 Task: Find connections with filter location Machachi with filter topic #machinelearningwith filter profile language Spanish with filter current company SGX Group with filter school Government Engineering College, Thrissur with filter industry Emergency and Relief Services with filter service category Copywriting with filter keywords title Dispatcher for Trucks or Taxis
Action: Mouse moved to (541, 71)
Screenshot: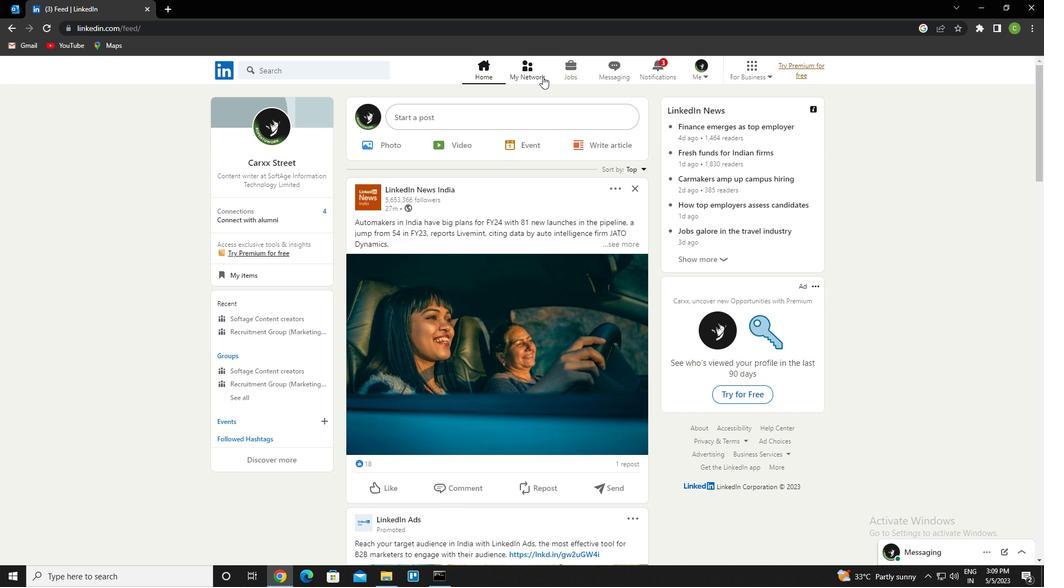 
Action: Mouse pressed left at (541, 71)
Screenshot: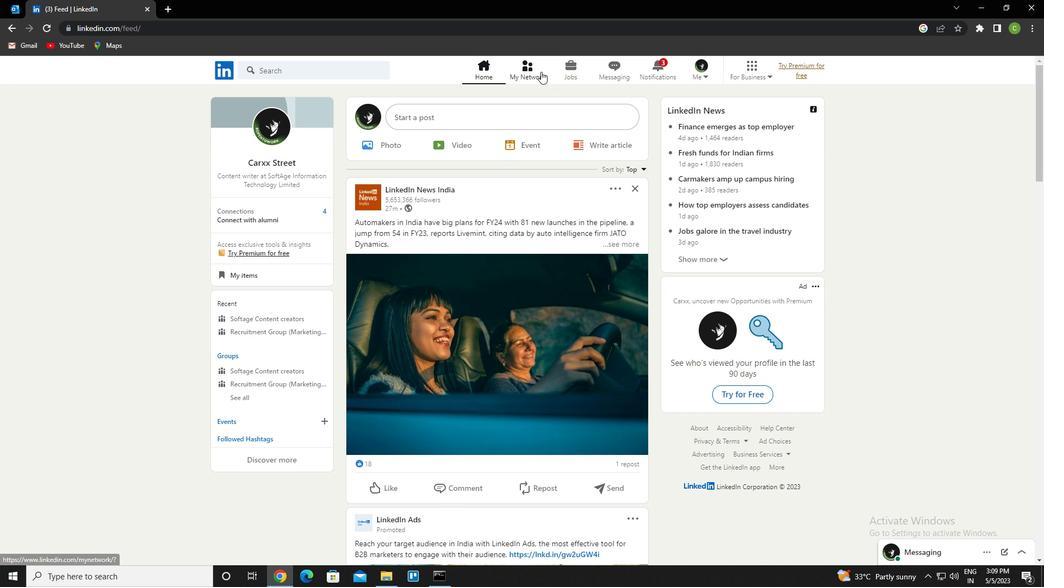 
Action: Mouse moved to (334, 134)
Screenshot: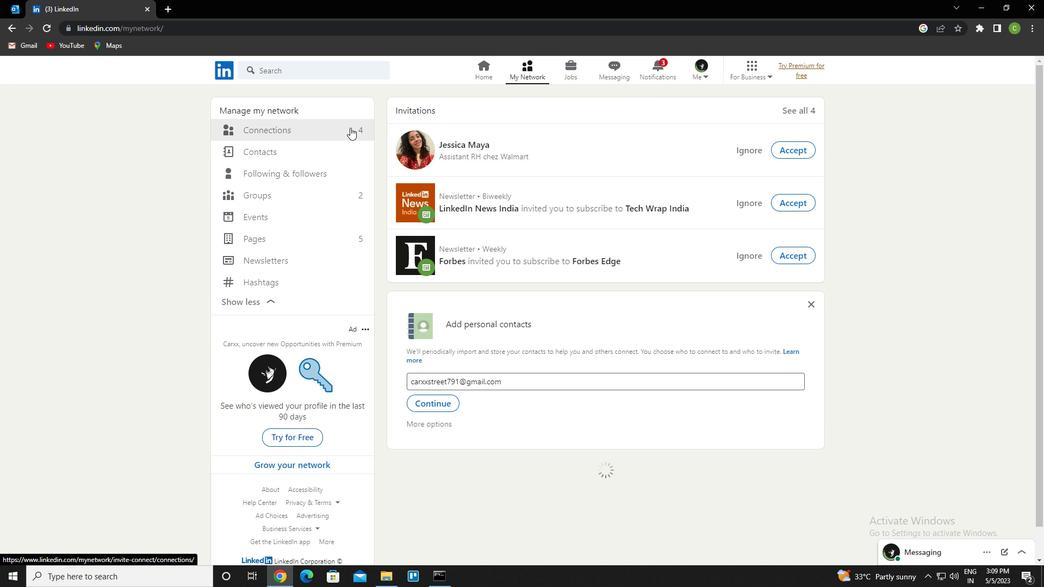 
Action: Mouse pressed left at (334, 134)
Screenshot: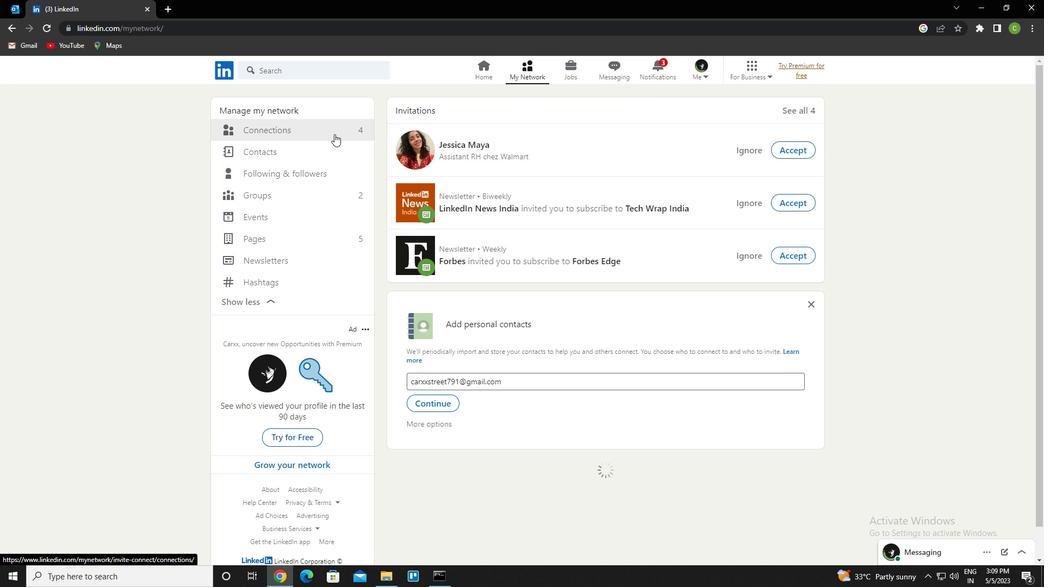 
Action: Mouse moved to (593, 131)
Screenshot: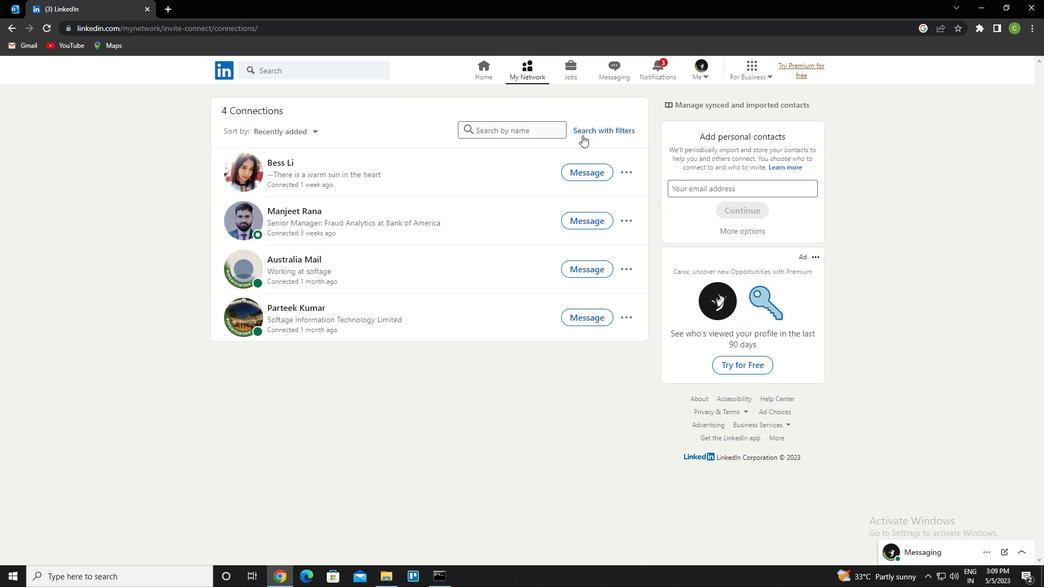 
Action: Mouse pressed left at (593, 131)
Screenshot: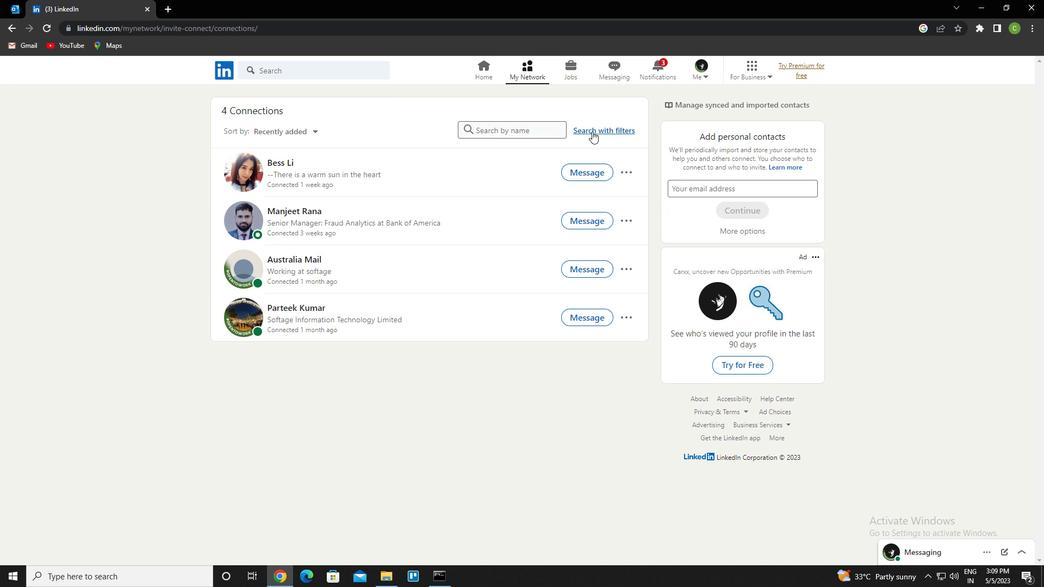
Action: Mouse moved to (563, 101)
Screenshot: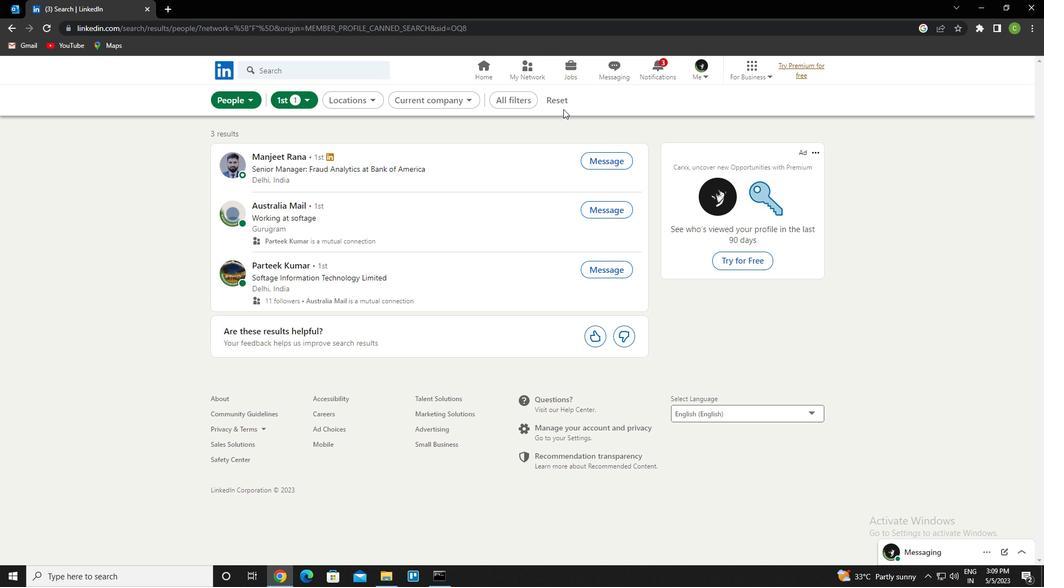 
Action: Mouse pressed left at (563, 101)
Screenshot: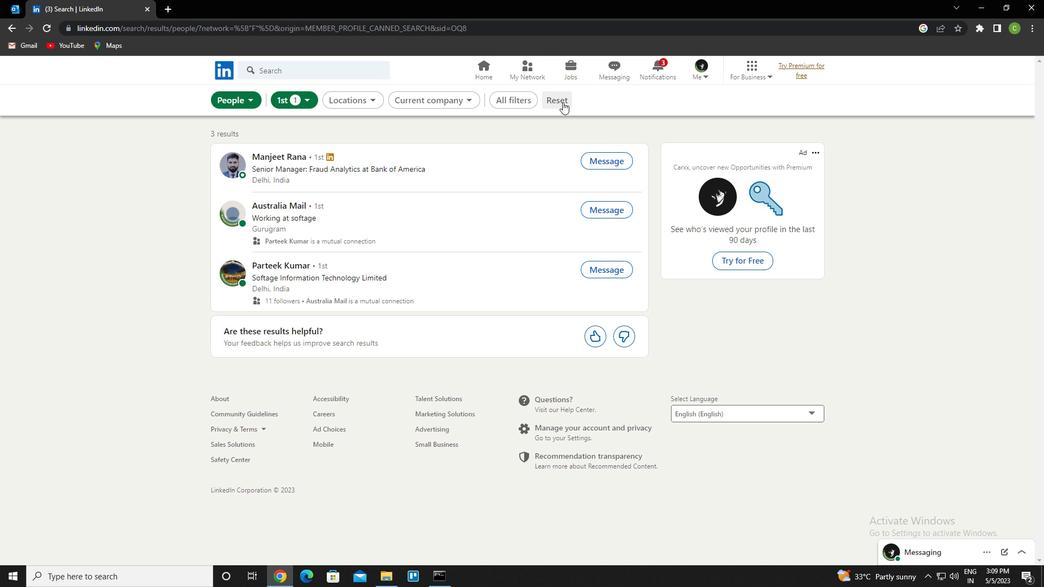 
Action: Mouse moved to (555, 101)
Screenshot: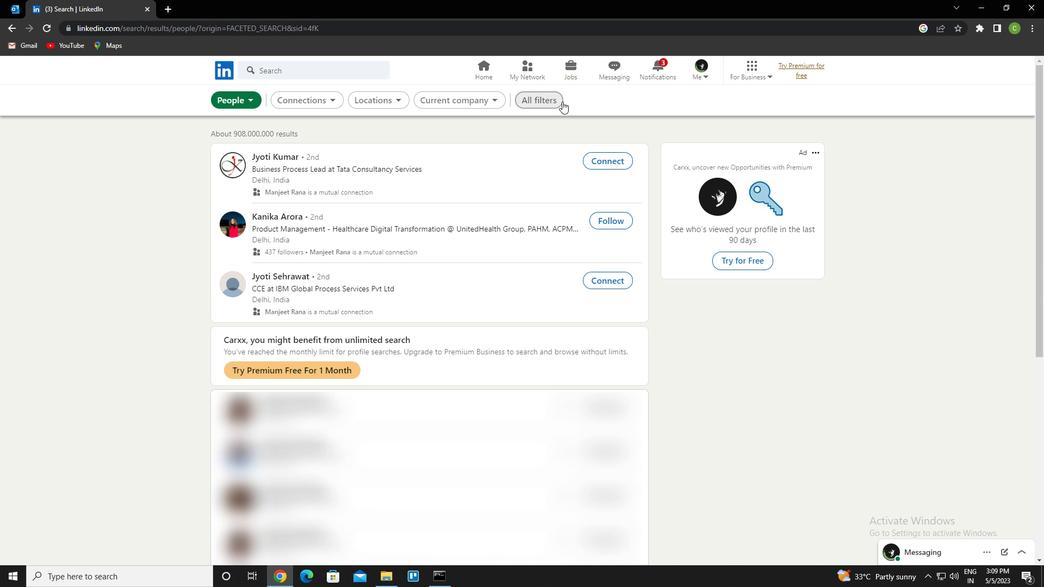 
Action: Mouse pressed left at (555, 101)
Screenshot: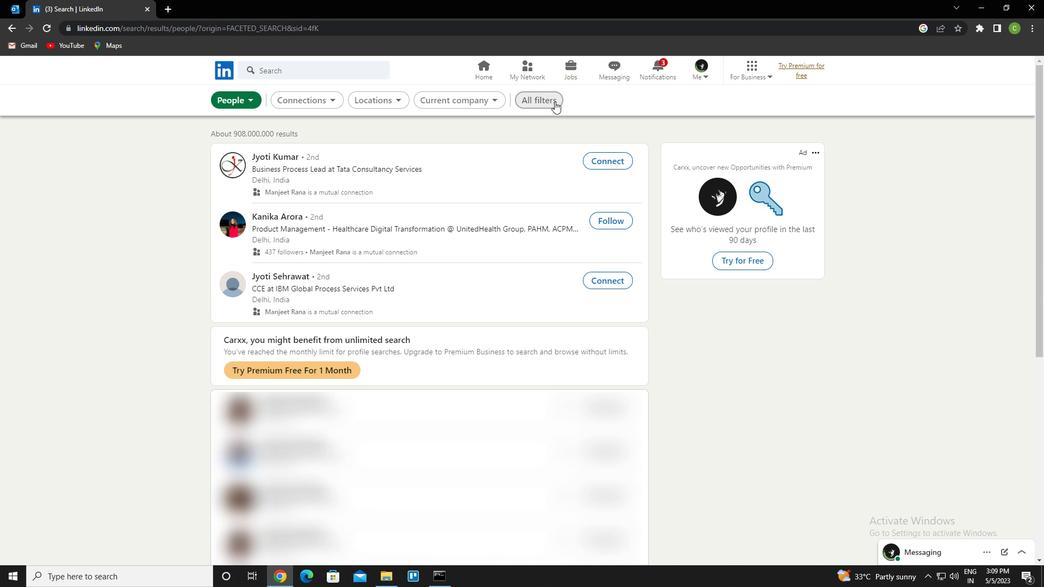 
Action: Mouse moved to (947, 328)
Screenshot: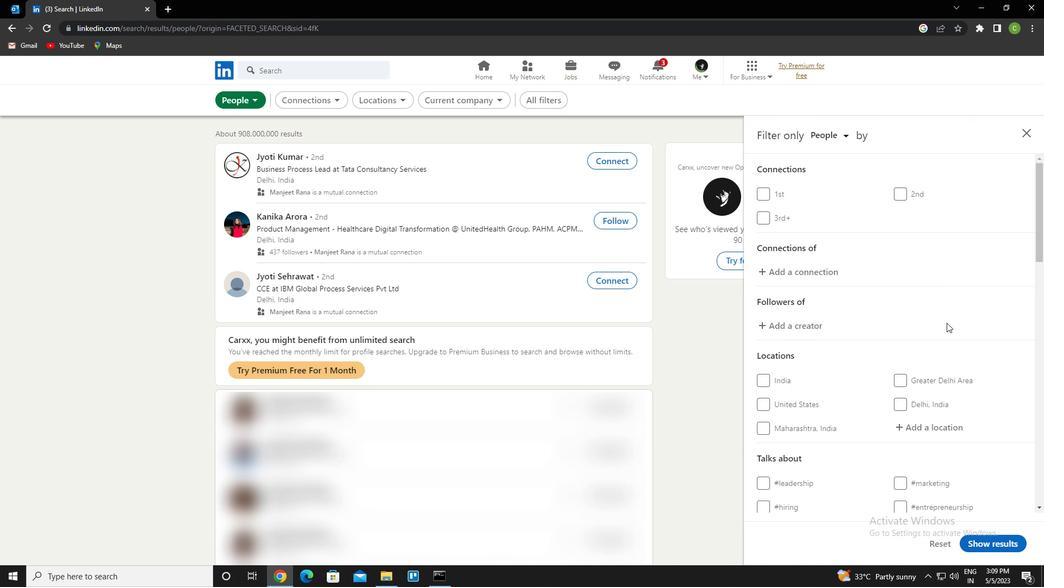 
Action: Mouse scrolled (947, 327) with delta (0, 0)
Screenshot: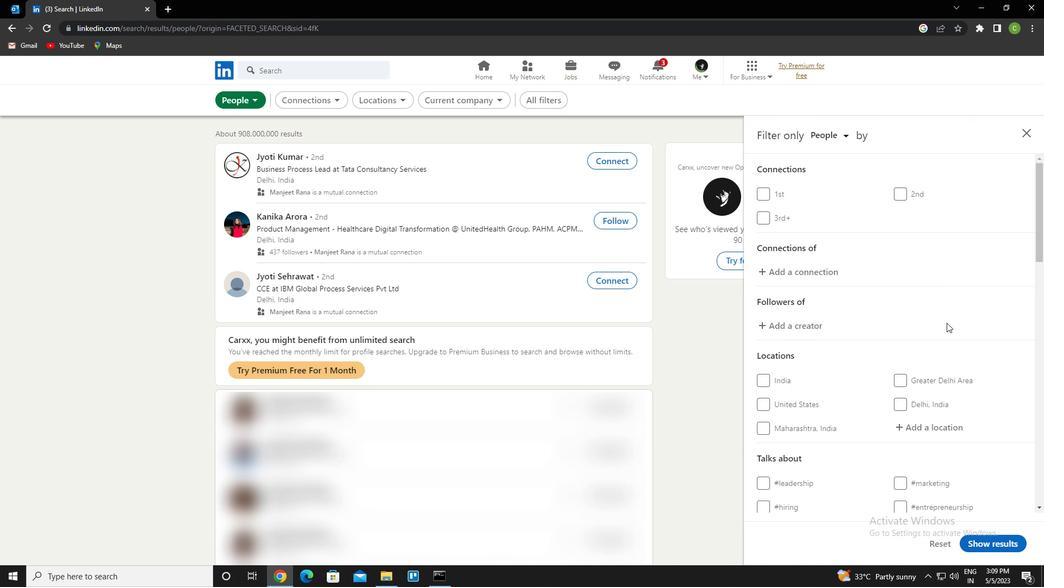 
Action: Mouse moved to (946, 330)
Screenshot: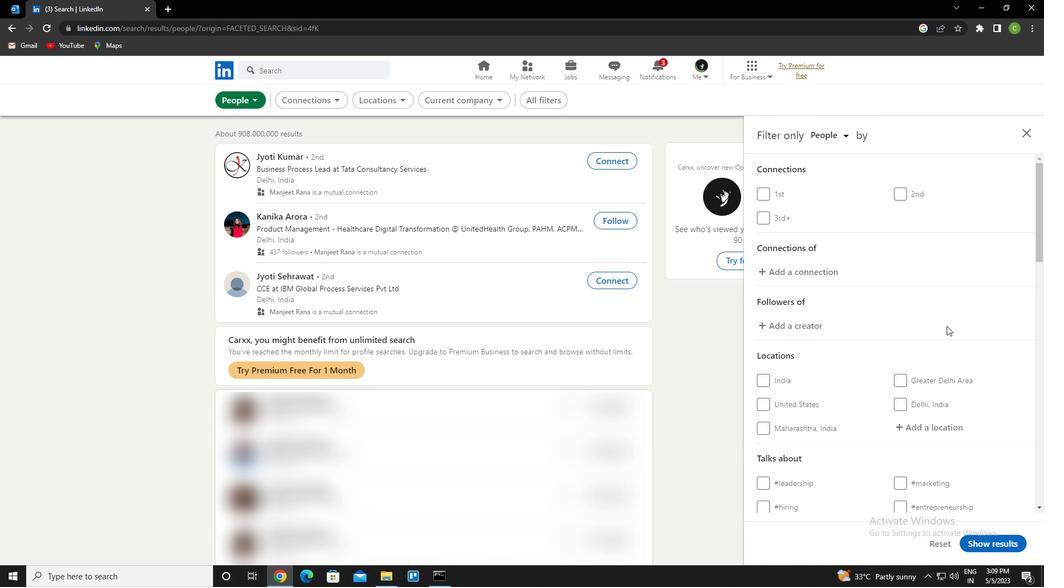 
Action: Mouse scrolled (946, 330) with delta (0, 0)
Screenshot: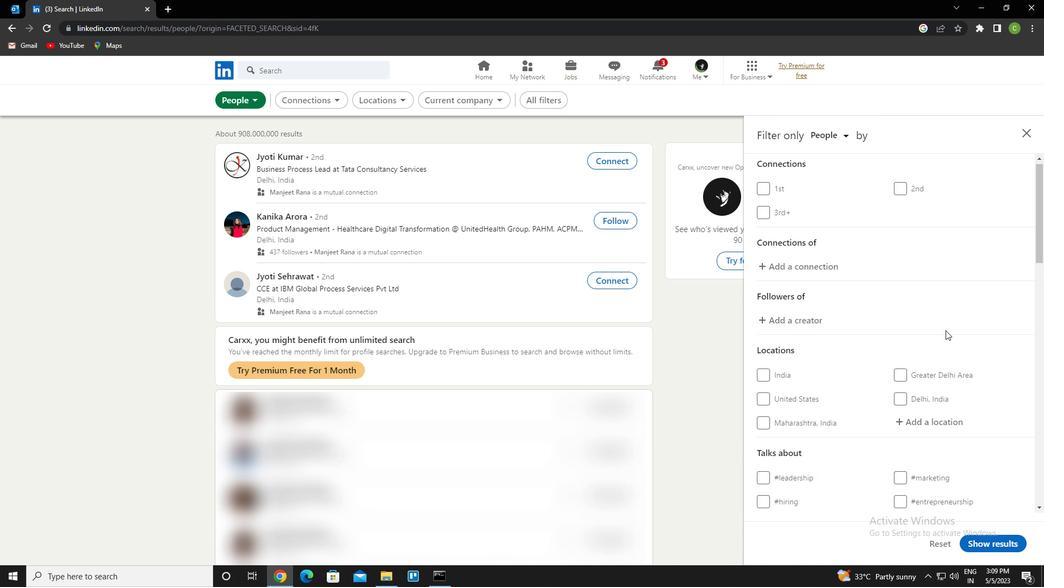
Action: Mouse moved to (936, 324)
Screenshot: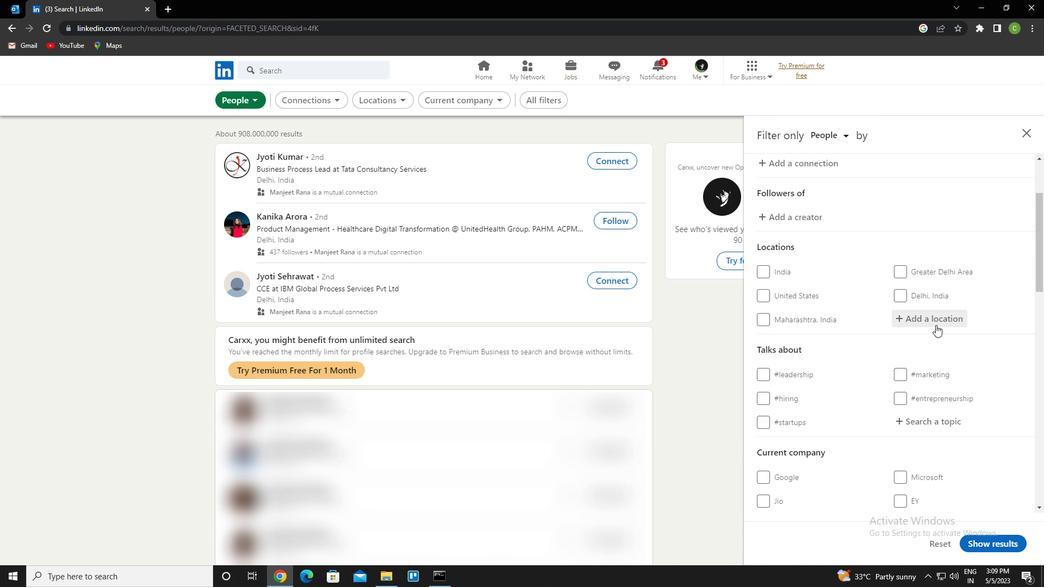 
Action: Mouse pressed left at (936, 324)
Screenshot: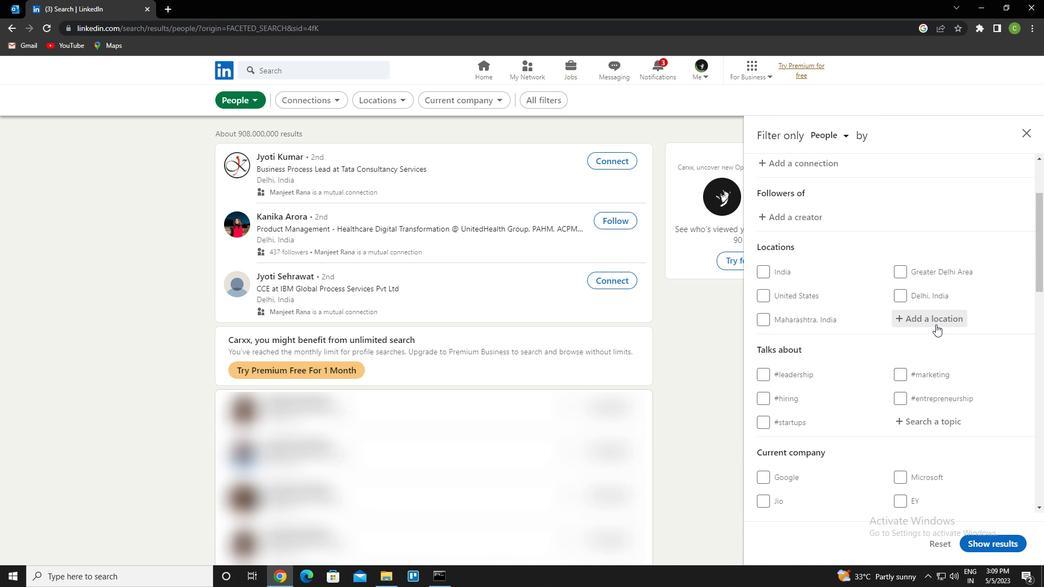 
Action: Key pressed <Key.caps_lock>m<Key.caps_lock>achine<Key.backspace><Key.backspace><Key.backspace><Key.backspace><Key.backspace><Key.backspace><Key.backspace><Key.backspace><Key.backspace><Key.backspace><Key.backspace><Key.backspace><Key.backspace><Key.backspace><Key.backspace><Key.backspace><Key.backspace><Key.backspace><Key.backspace><Key.backspace><Key.backspace><Key.caps_lock>m<Key.caps_lock>acgachi<Key.left><Key.left><Key.left><Key.left><Key.backspace>h<Key.down><Key.enter>
Screenshot: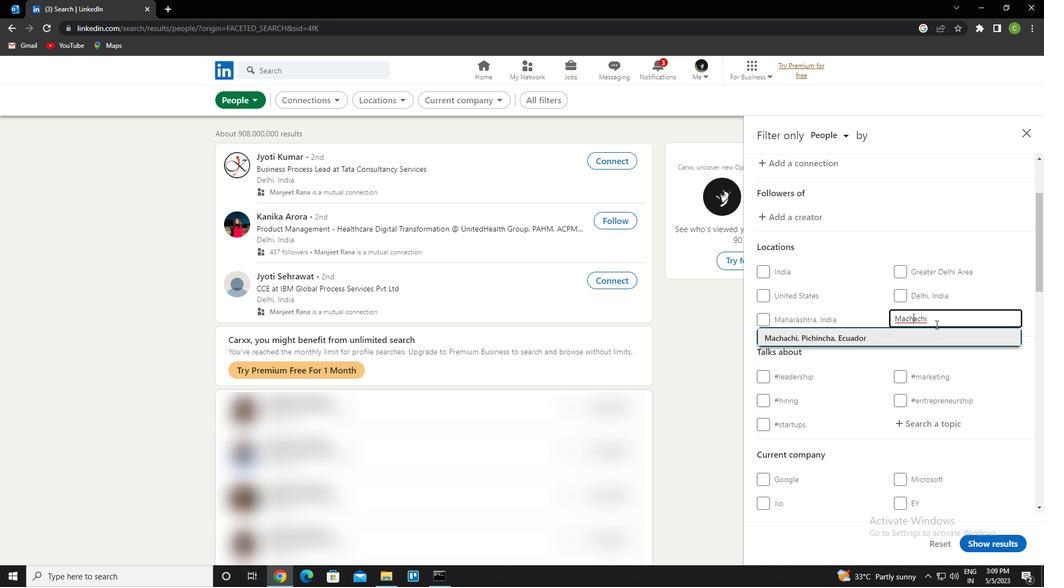 
Action: Mouse scrolled (936, 324) with delta (0, 0)
Screenshot: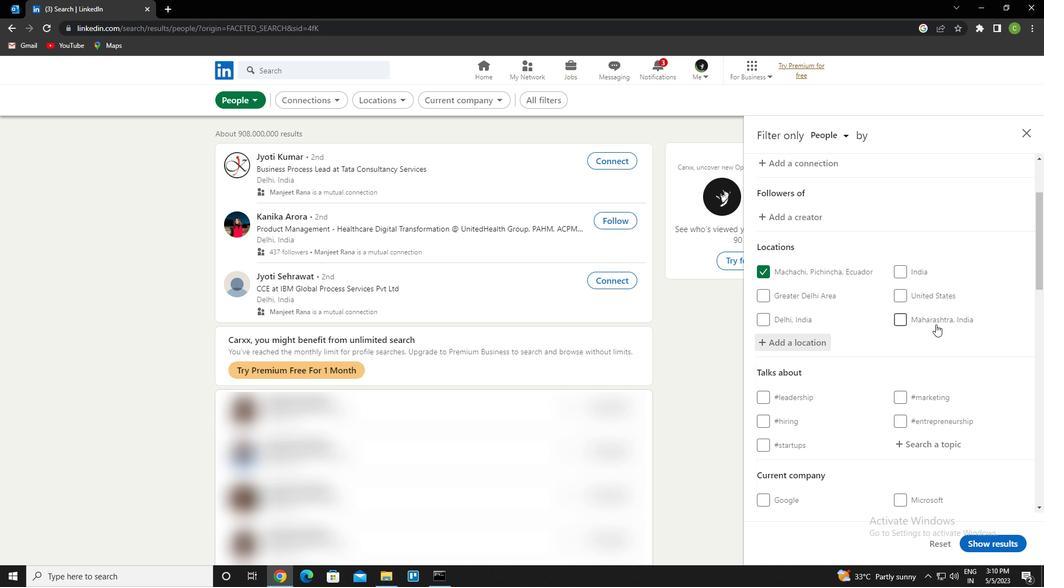 
Action: Mouse scrolled (936, 324) with delta (0, 0)
Screenshot: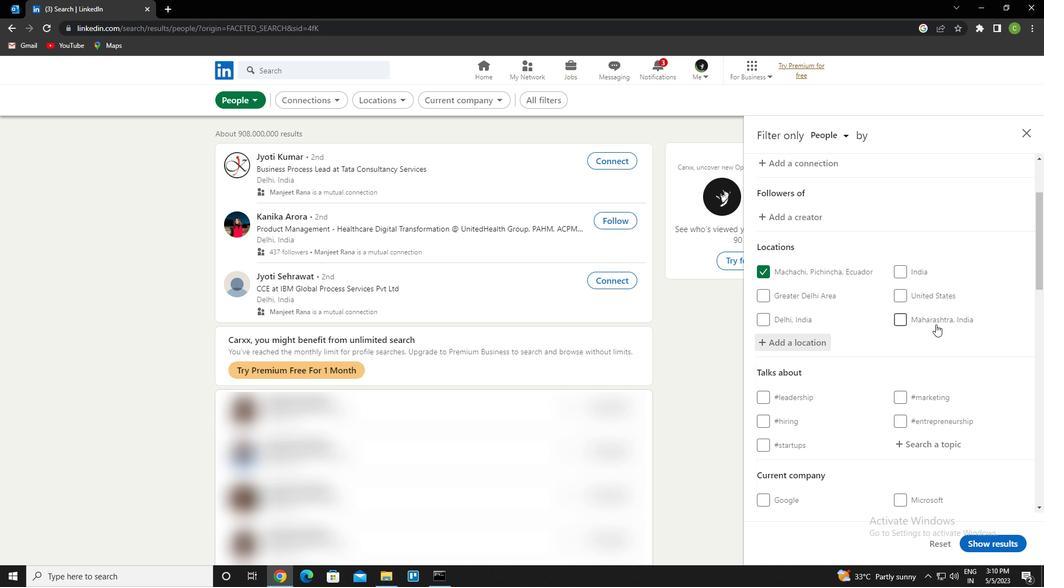 
Action: Mouse moved to (936, 332)
Screenshot: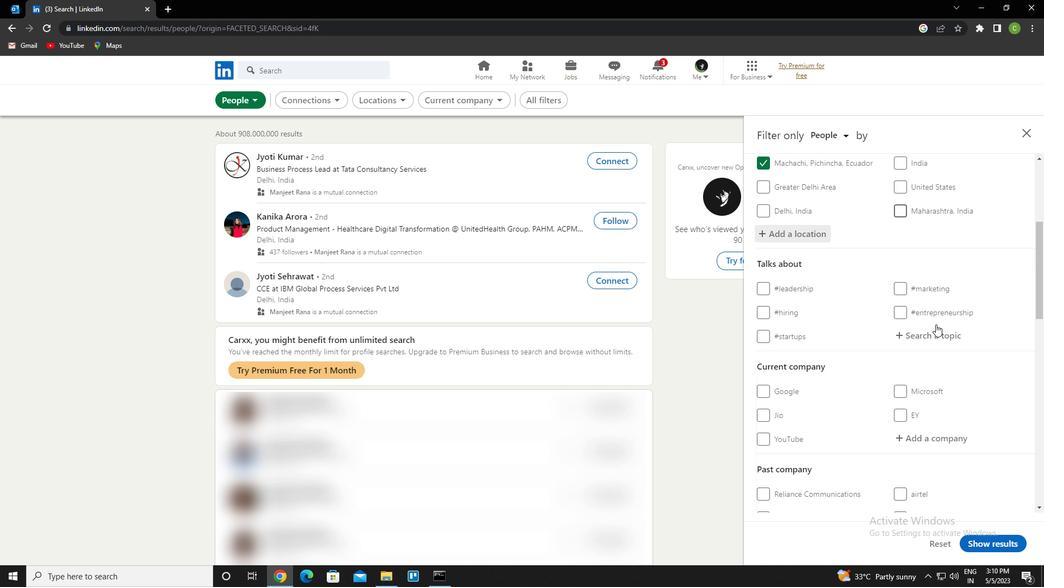 
Action: Mouse pressed left at (936, 332)
Screenshot: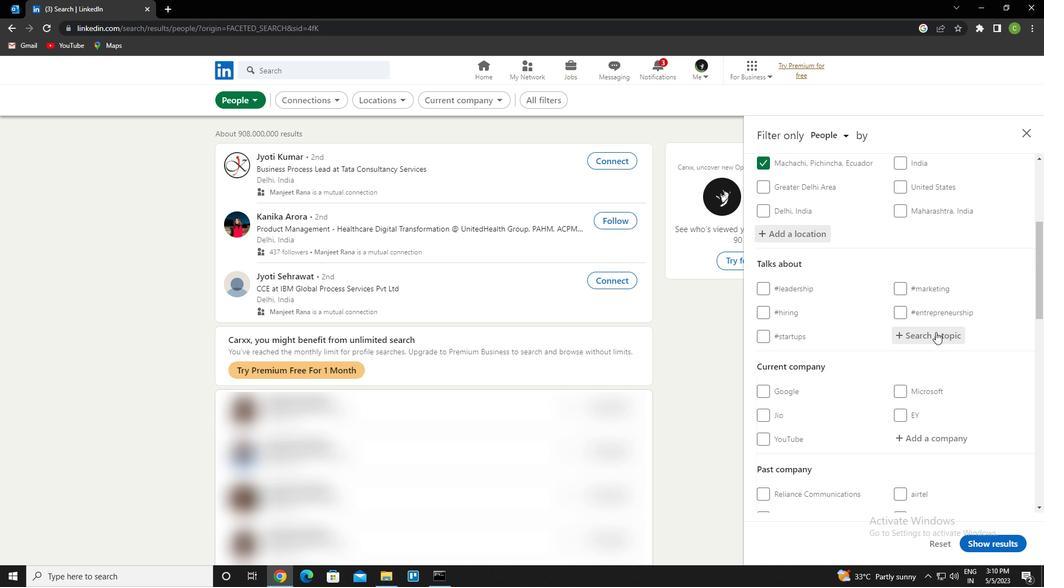 
Action: Key pressed machinelearning<Key.down><Key.enter>
Screenshot: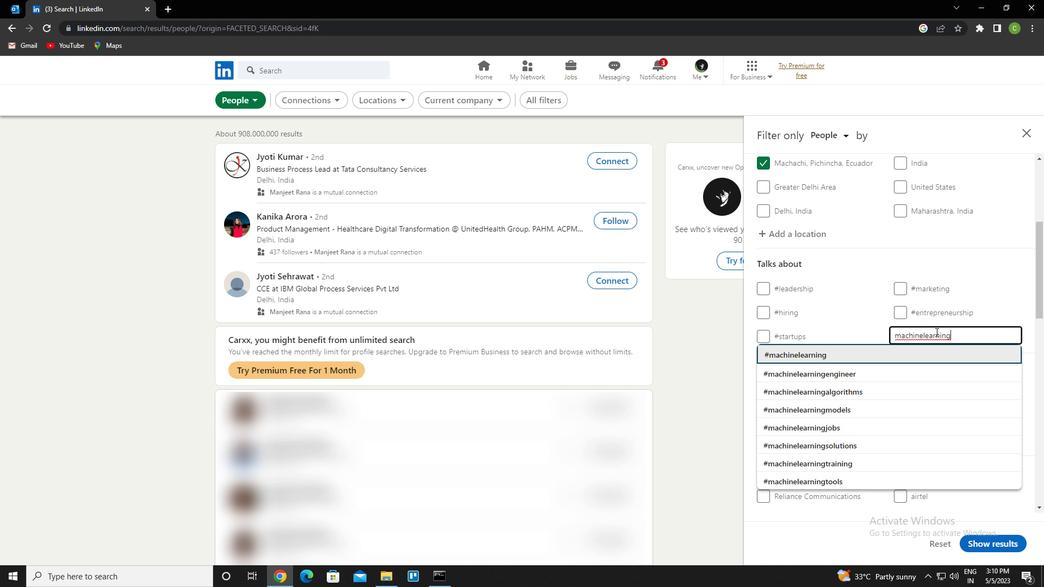 
Action: Mouse scrolled (936, 331) with delta (0, 0)
Screenshot: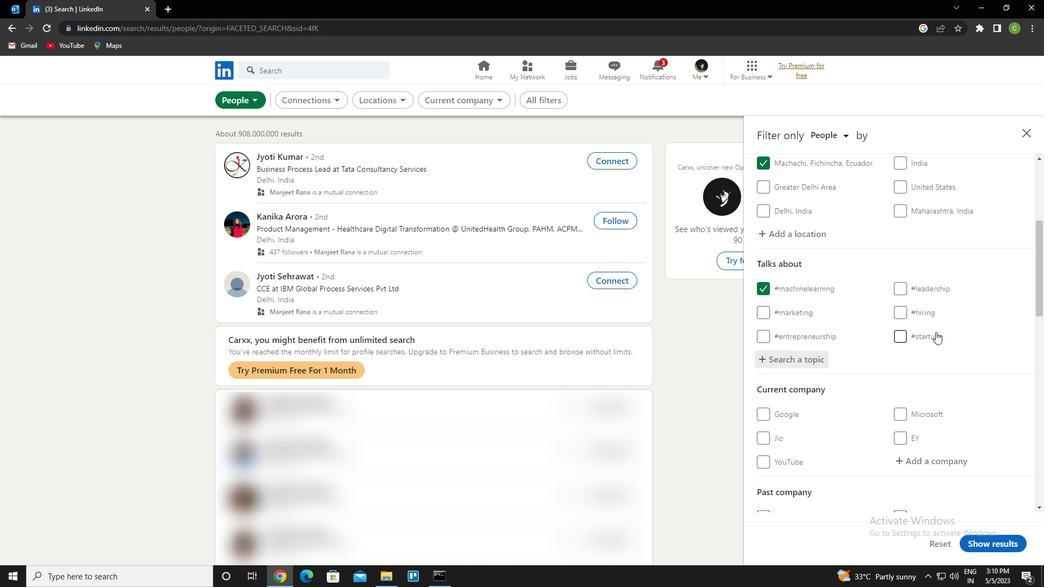 
Action: Mouse moved to (936, 335)
Screenshot: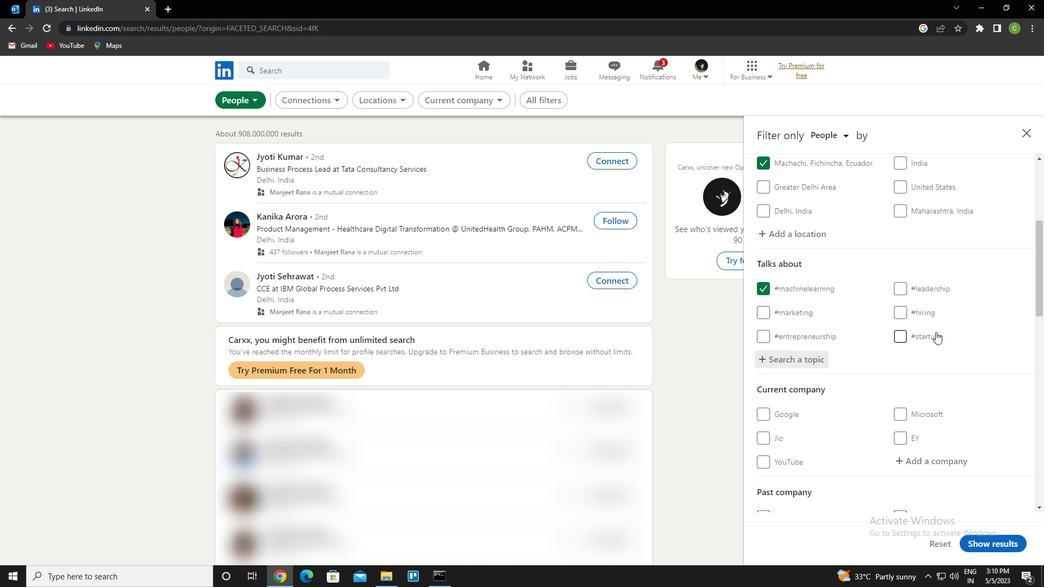 
Action: Mouse scrolled (936, 335) with delta (0, 0)
Screenshot: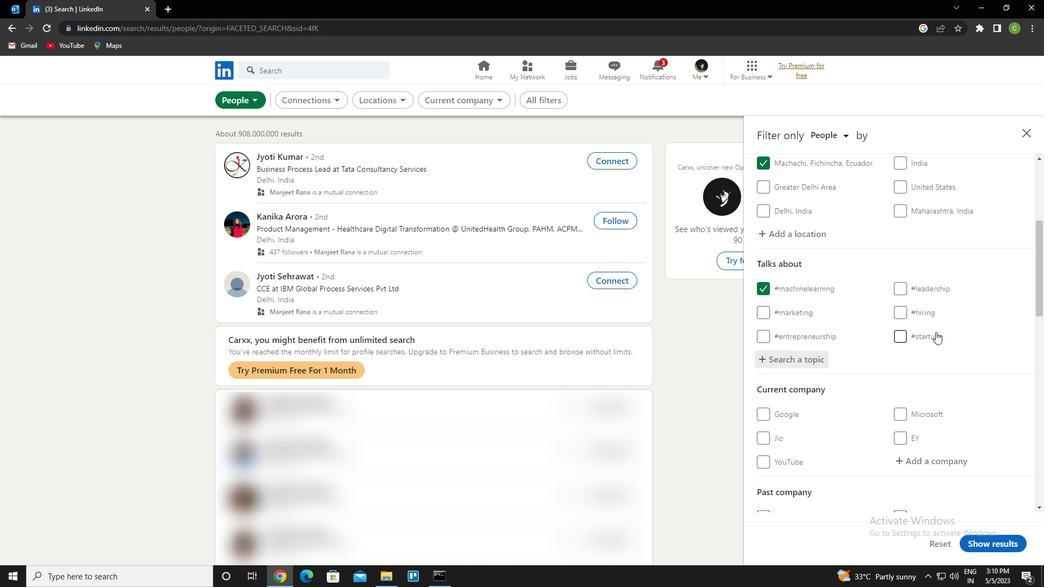 
Action: Mouse moved to (928, 353)
Screenshot: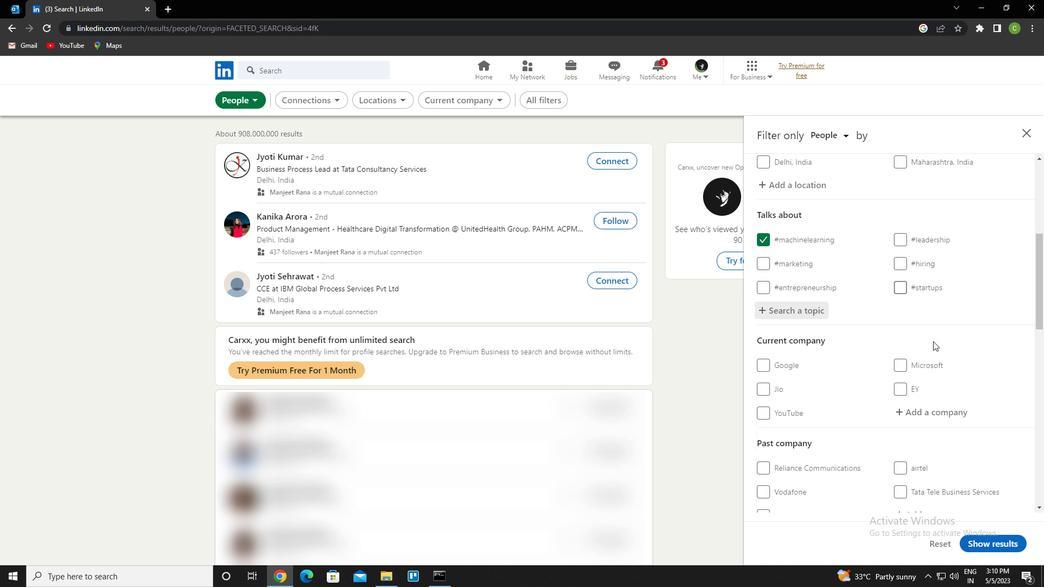 
Action: Mouse scrolled (928, 353) with delta (0, 0)
Screenshot: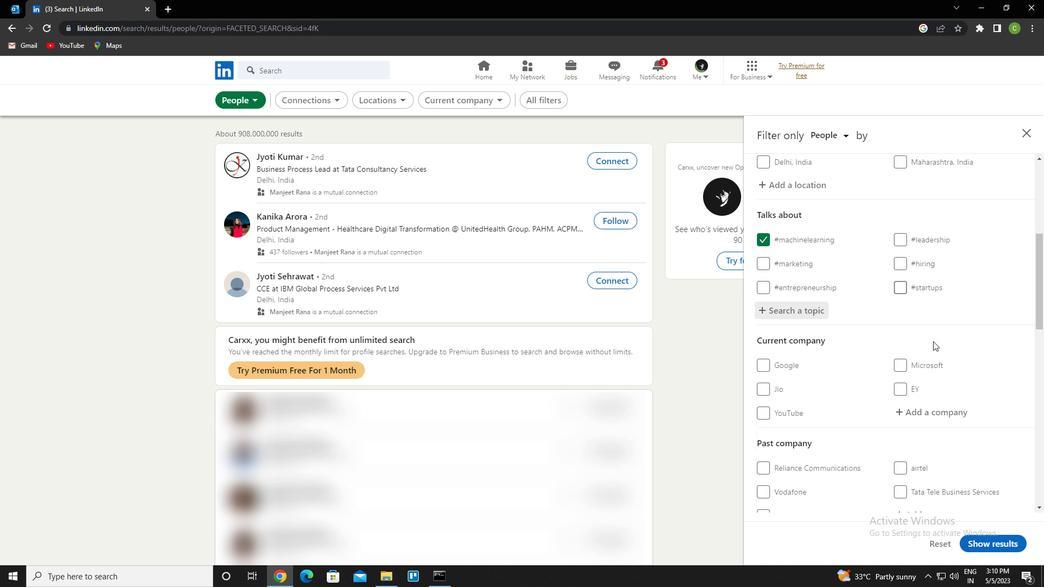 
Action: Mouse moved to (927, 354)
Screenshot: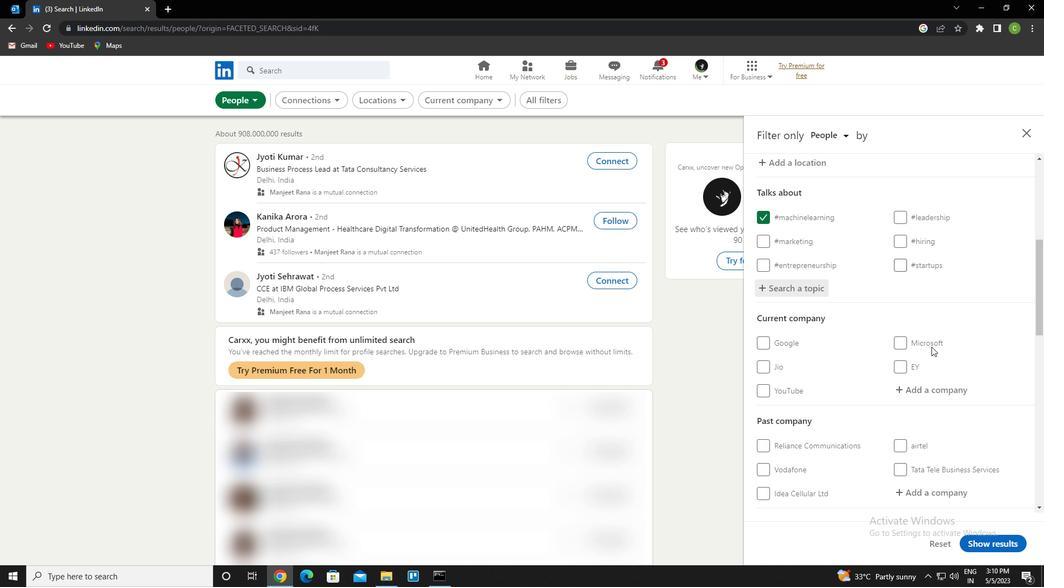 
Action: Mouse scrolled (927, 354) with delta (0, 0)
Screenshot: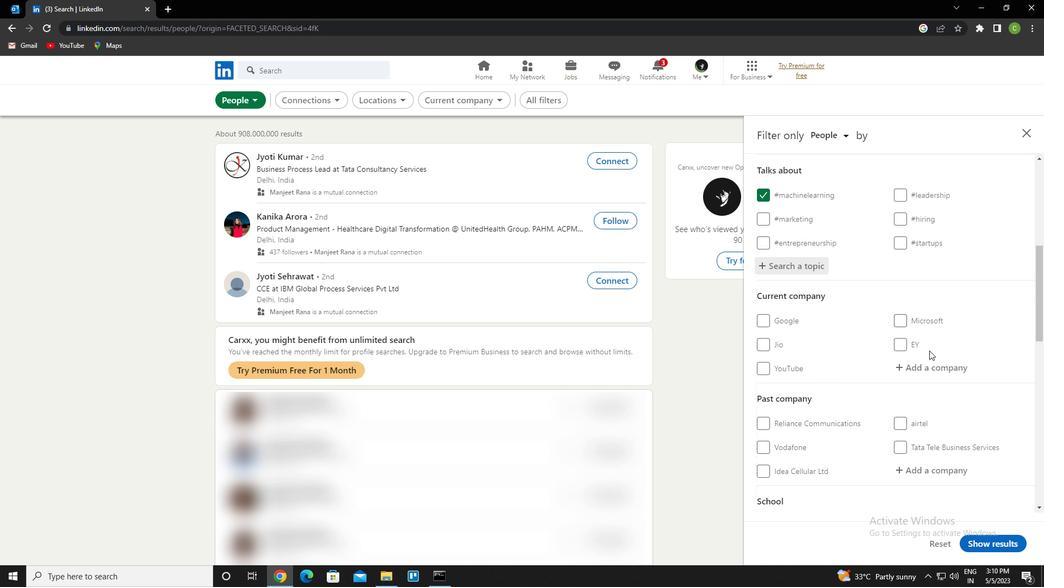 
Action: Mouse moved to (910, 338)
Screenshot: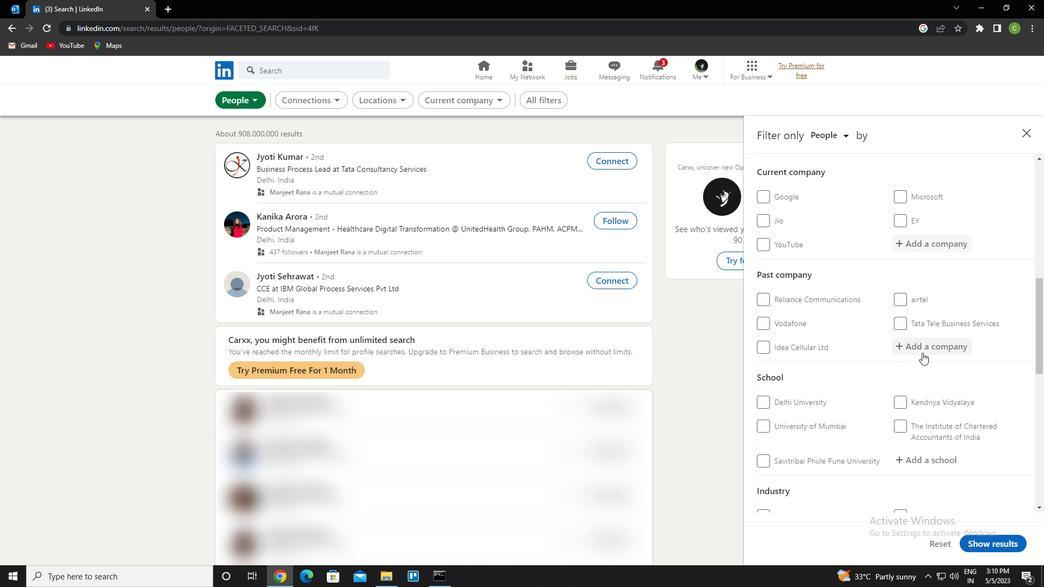 
Action: Mouse scrolled (910, 337) with delta (0, 0)
Screenshot: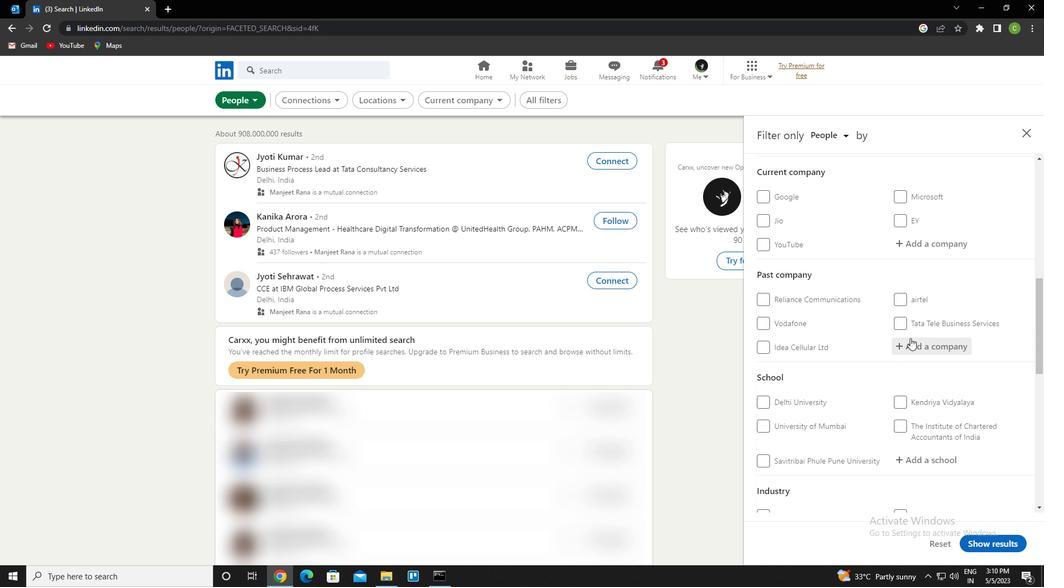 
Action: Mouse moved to (912, 340)
Screenshot: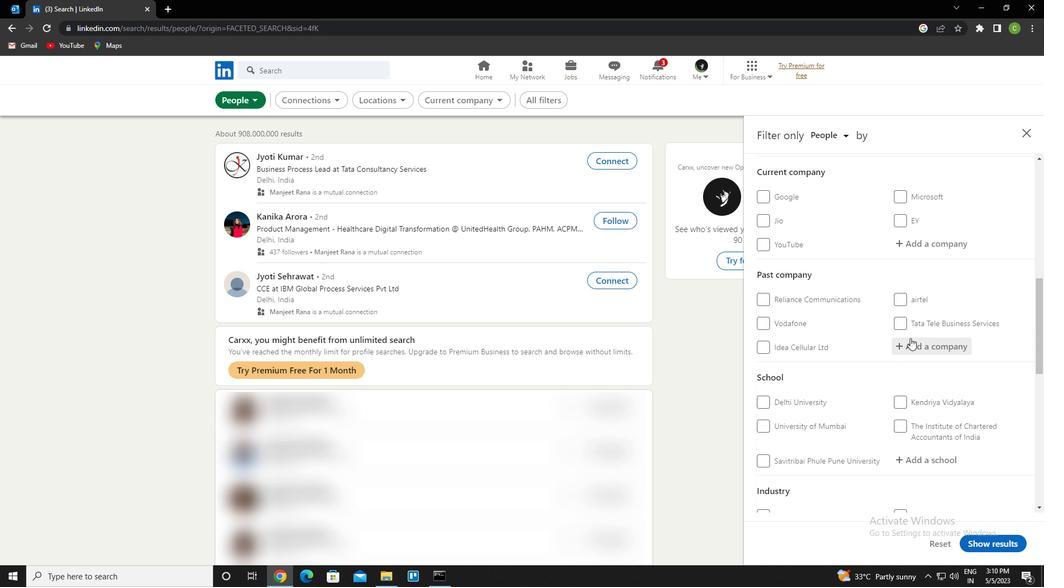 
Action: Mouse scrolled (912, 340) with delta (0, 0)
Screenshot: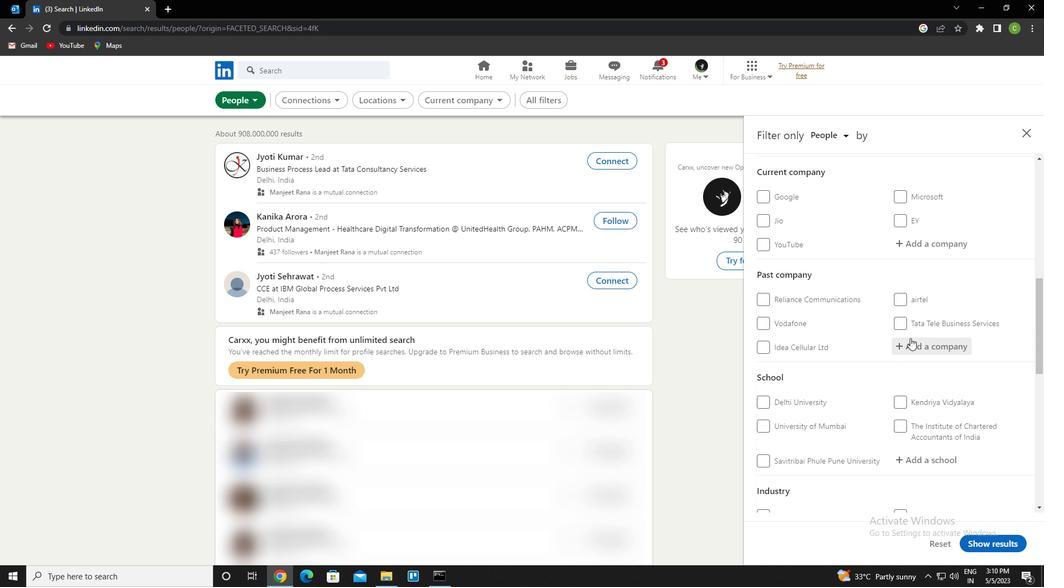 
Action: Mouse scrolled (912, 340) with delta (0, 0)
Screenshot: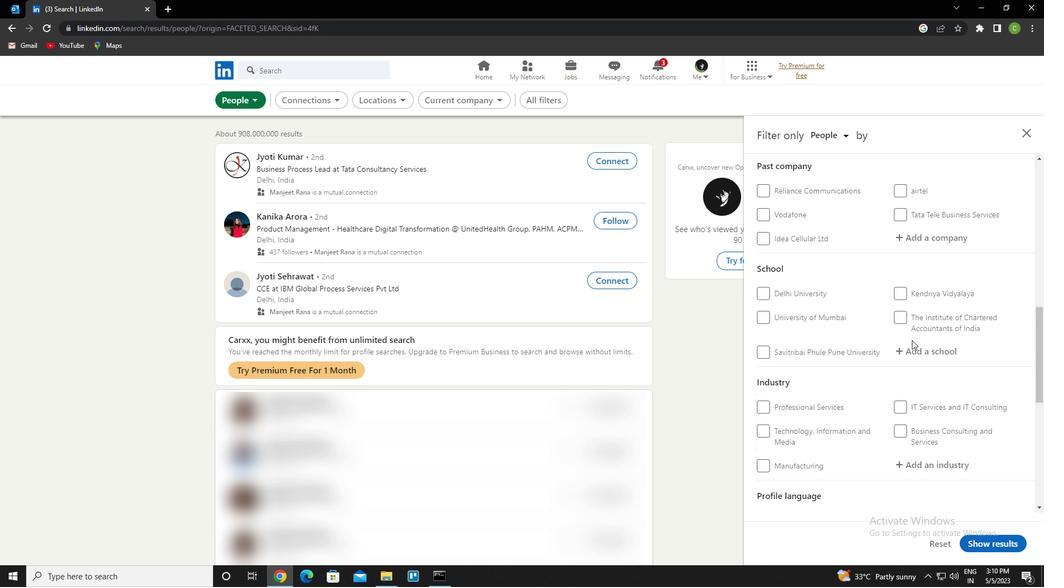 
Action: Mouse scrolled (912, 340) with delta (0, 0)
Screenshot: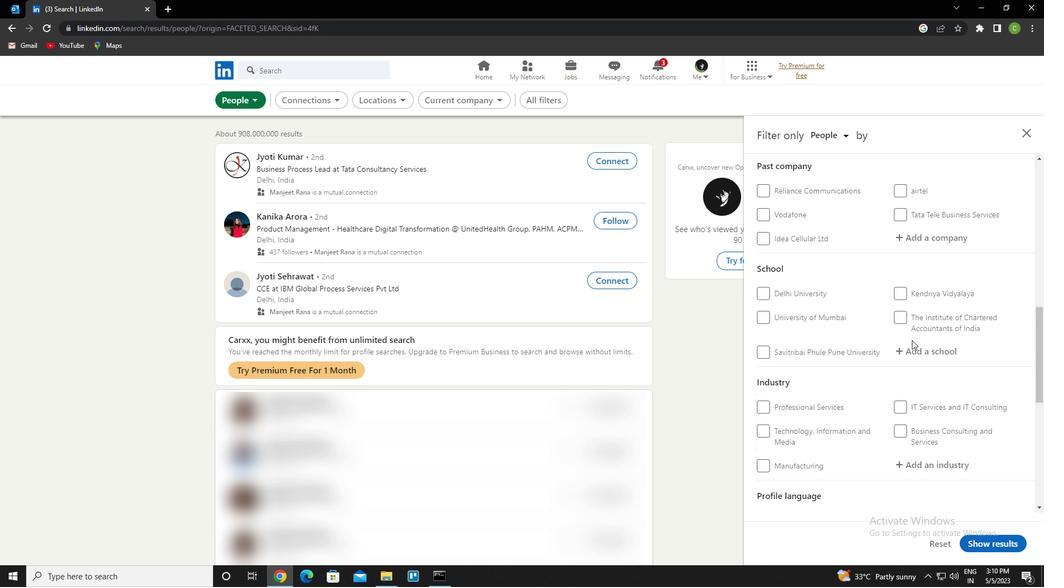 
Action: Mouse scrolled (912, 340) with delta (0, 0)
Screenshot: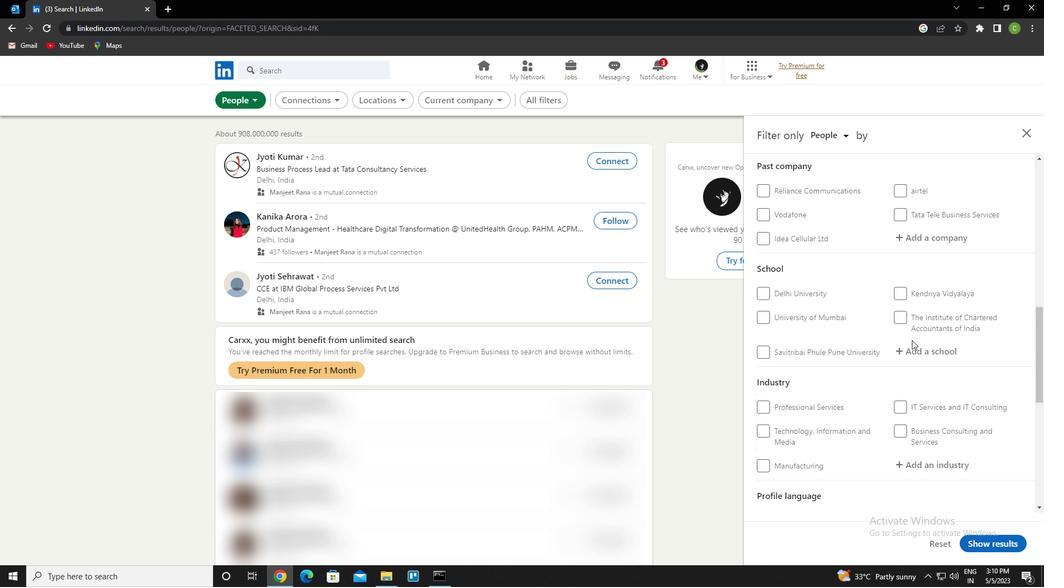 
Action: Mouse scrolled (912, 340) with delta (0, 0)
Screenshot: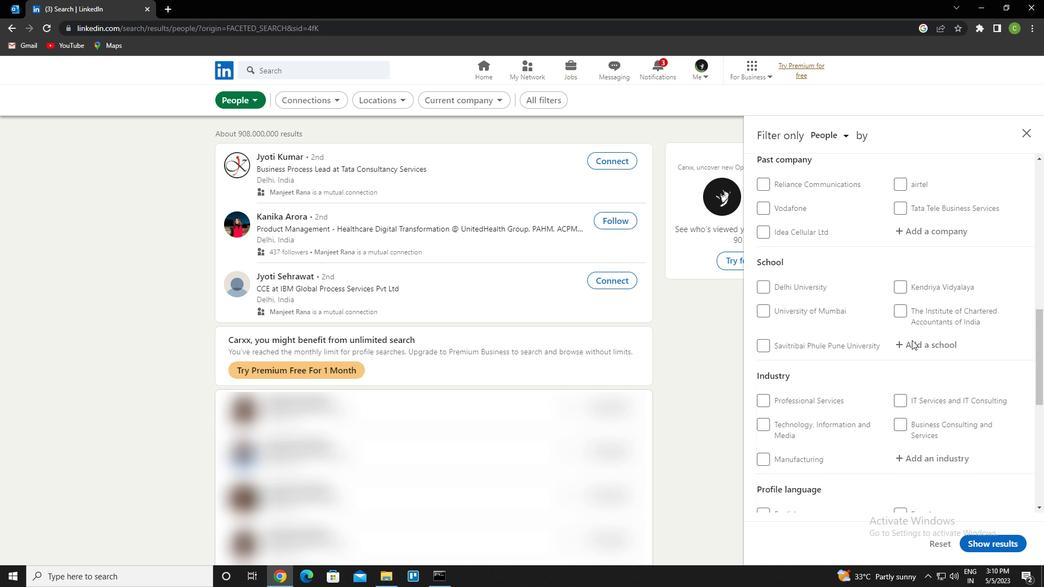 
Action: Mouse scrolled (912, 340) with delta (0, 0)
Screenshot: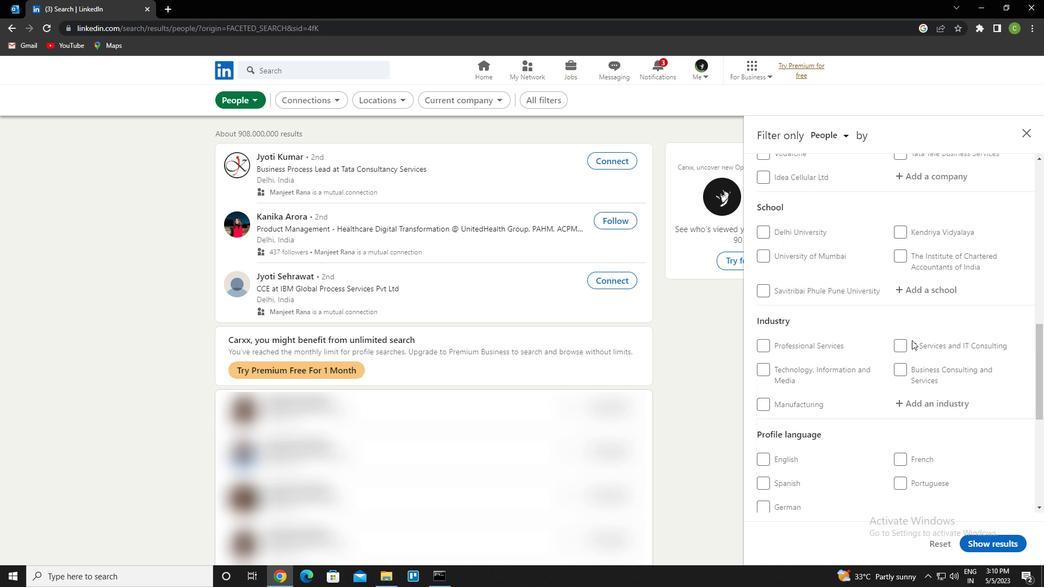 
Action: Mouse scrolled (912, 340) with delta (0, 0)
Screenshot: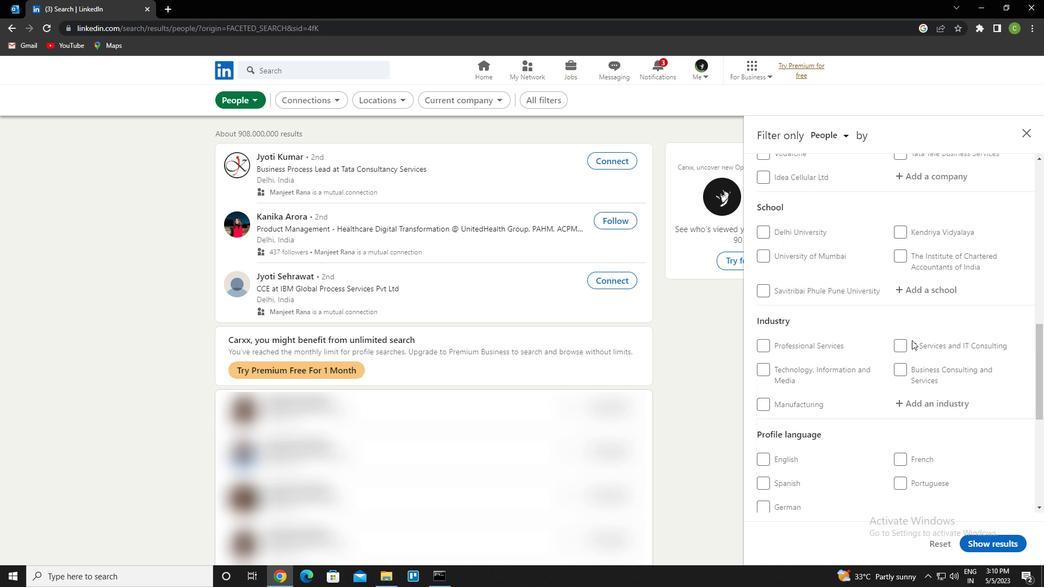 
Action: Mouse scrolled (912, 340) with delta (0, 0)
Screenshot: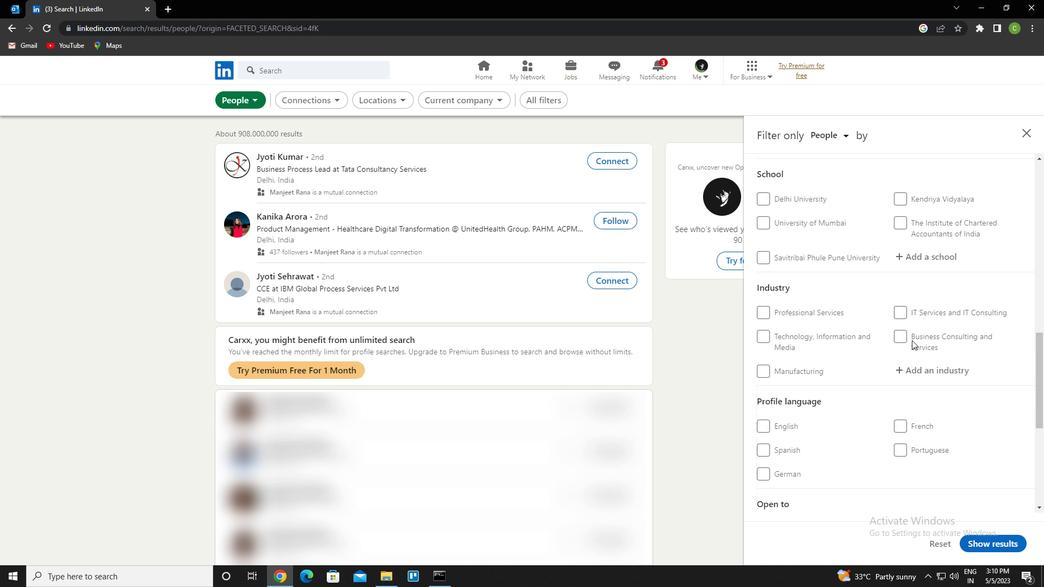 
Action: Mouse moved to (828, 363)
Screenshot: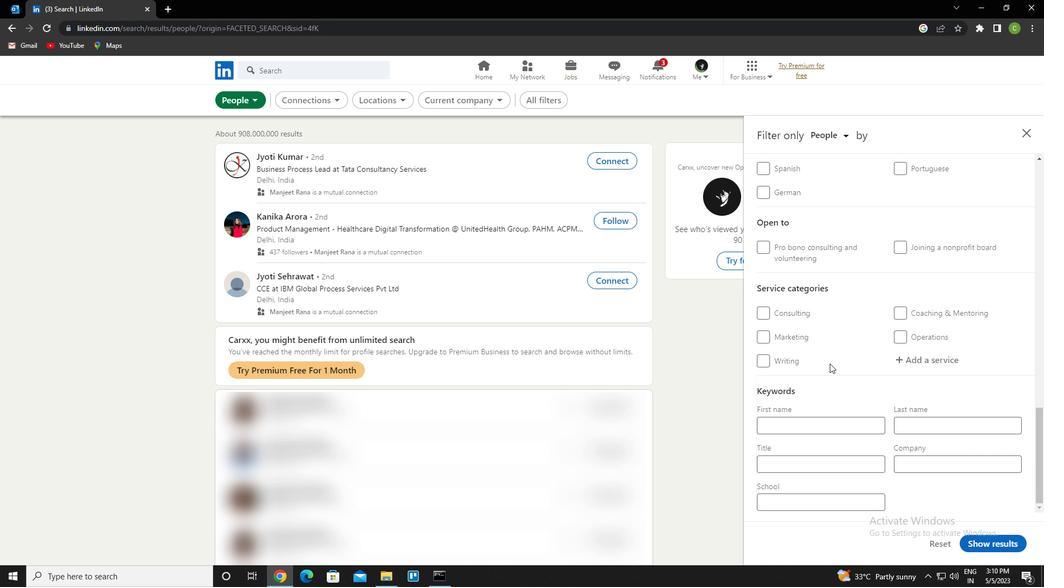
Action: Mouse scrolled (828, 364) with delta (0, 0)
Screenshot: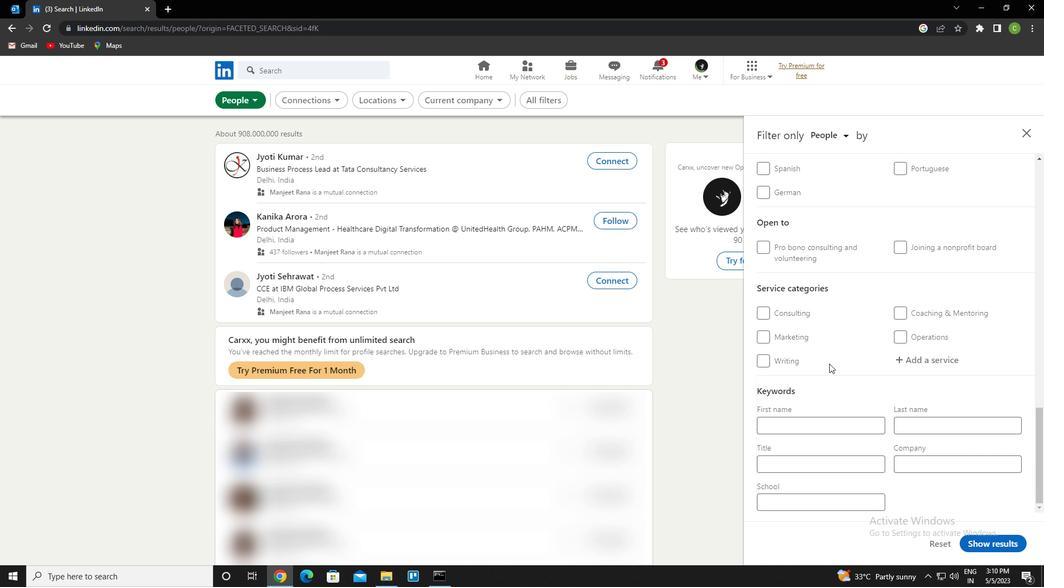 
Action: Mouse moved to (762, 225)
Screenshot: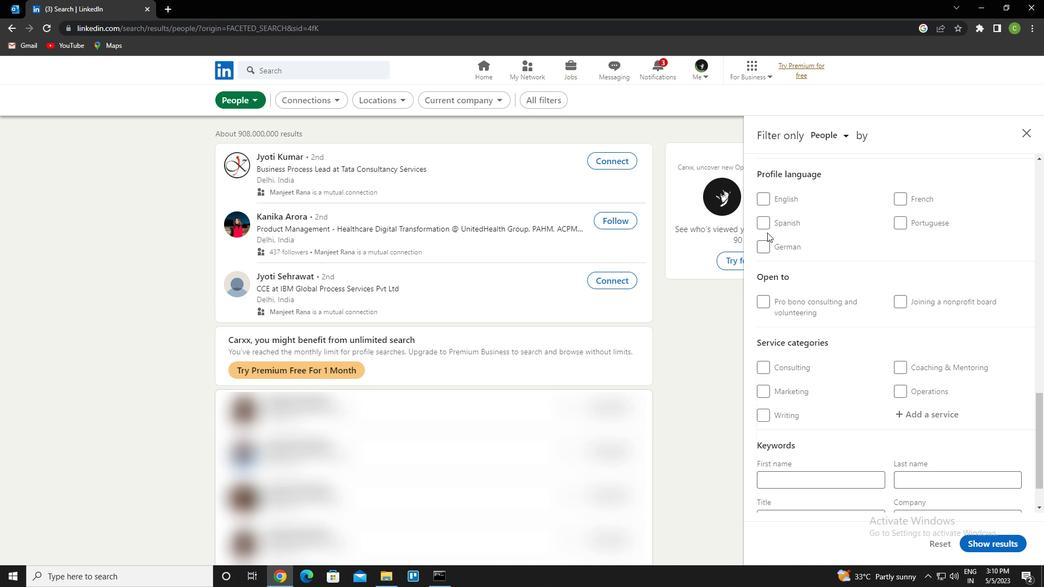 
Action: Mouse pressed left at (762, 225)
Screenshot: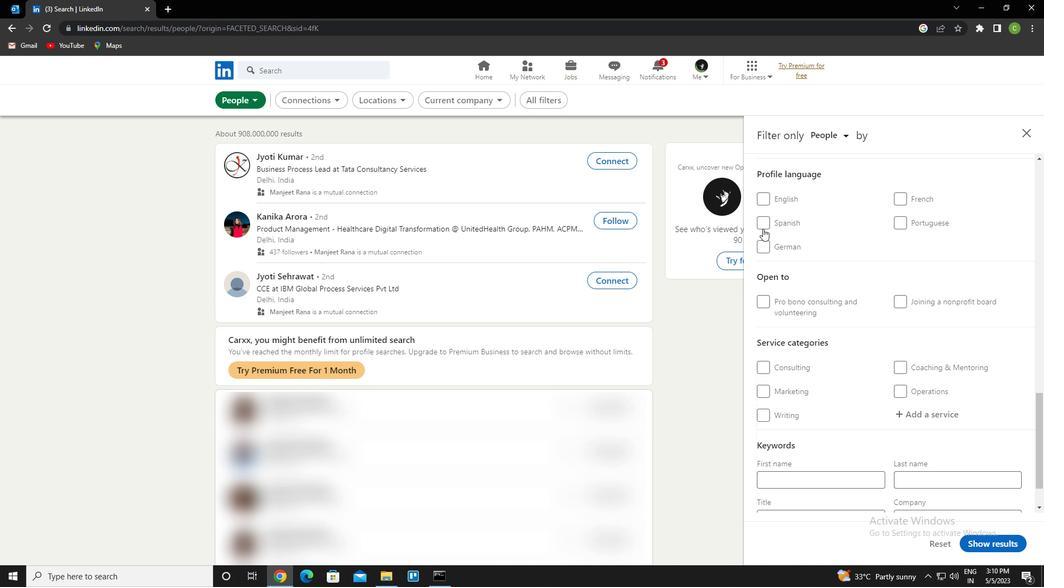 
Action: Mouse moved to (811, 282)
Screenshot: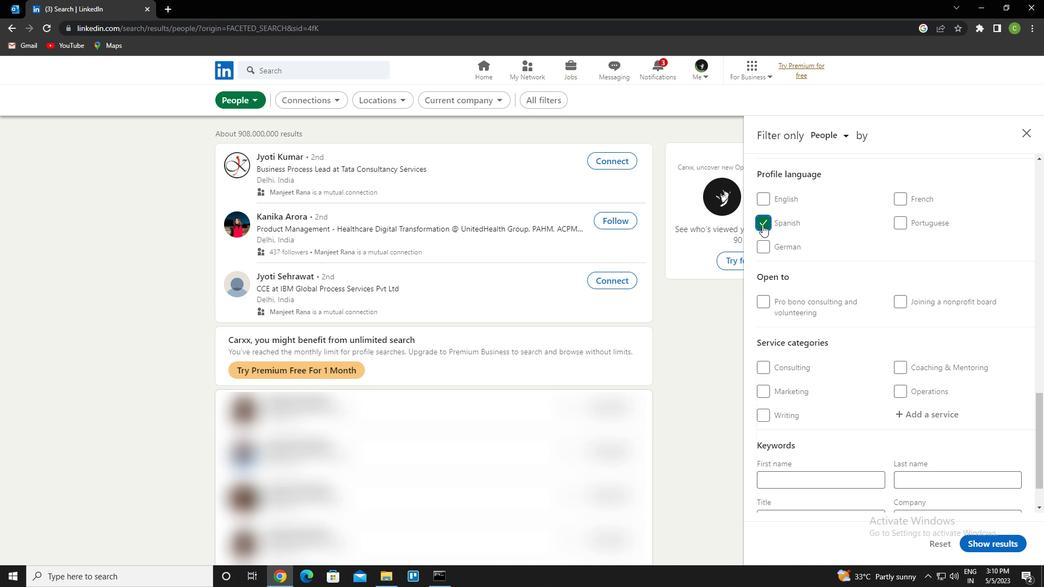 
Action: Mouse scrolled (811, 282) with delta (0, 0)
Screenshot: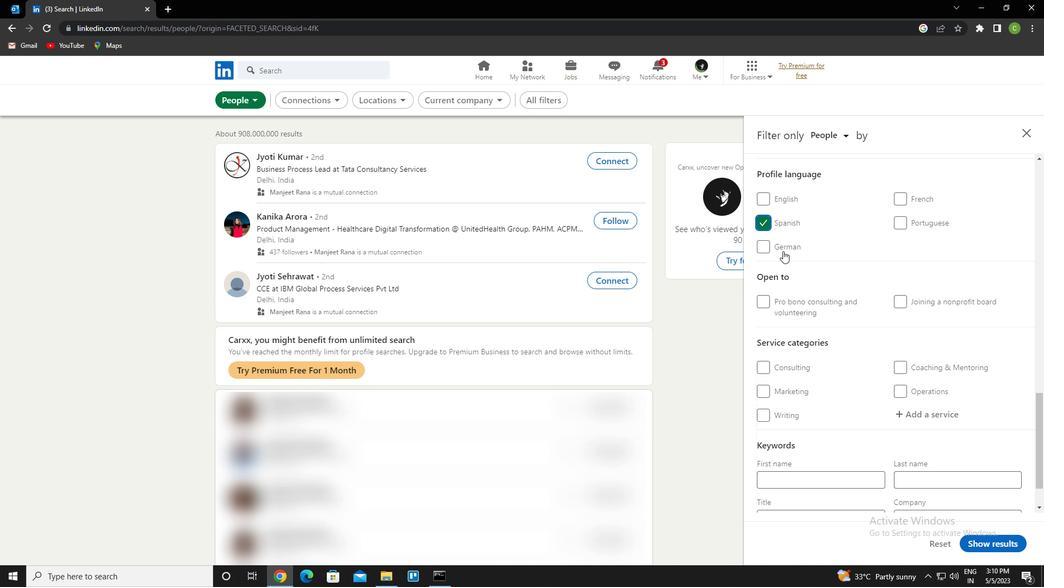 
Action: Mouse scrolled (811, 282) with delta (0, 0)
Screenshot: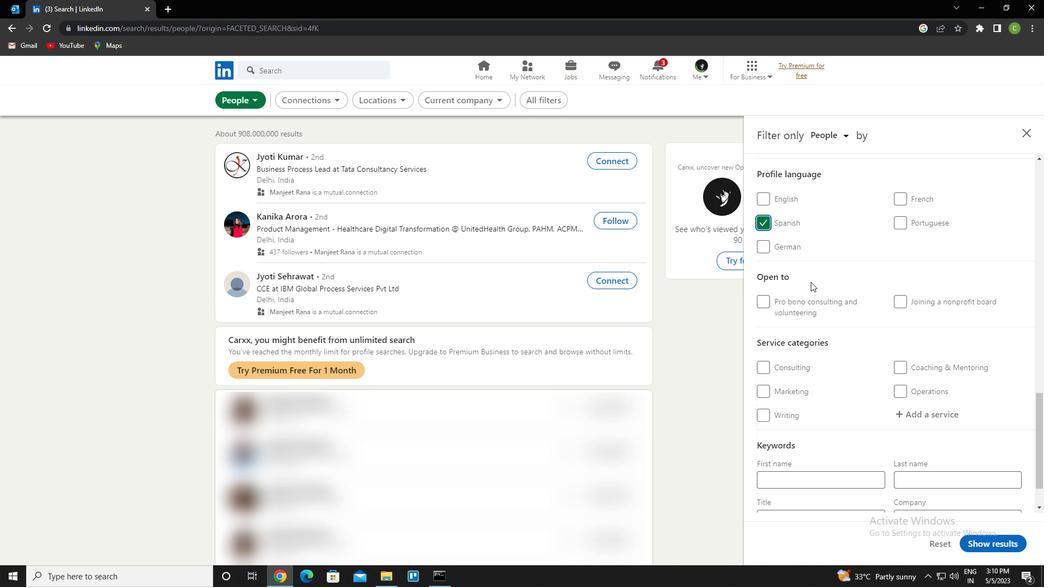 
Action: Mouse scrolled (811, 282) with delta (0, 0)
Screenshot: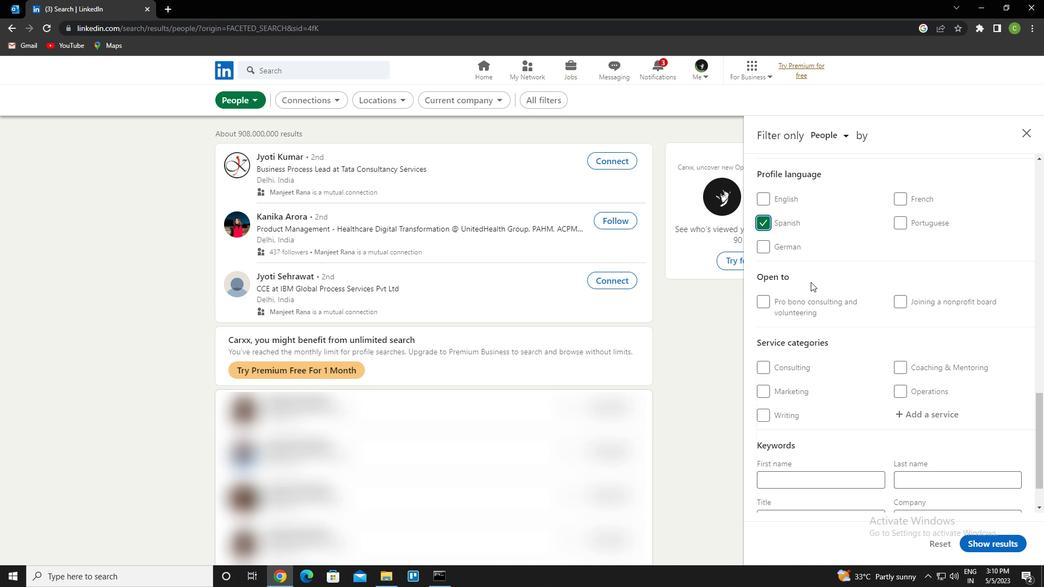 
Action: Mouse scrolled (811, 282) with delta (0, 0)
Screenshot: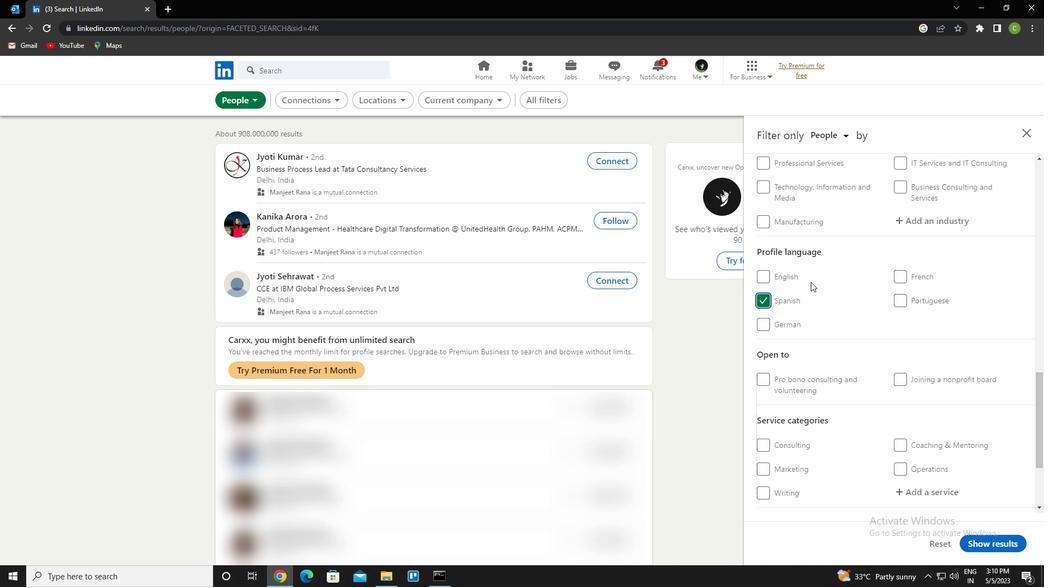 
Action: Mouse scrolled (811, 282) with delta (0, 0)
Screenshot: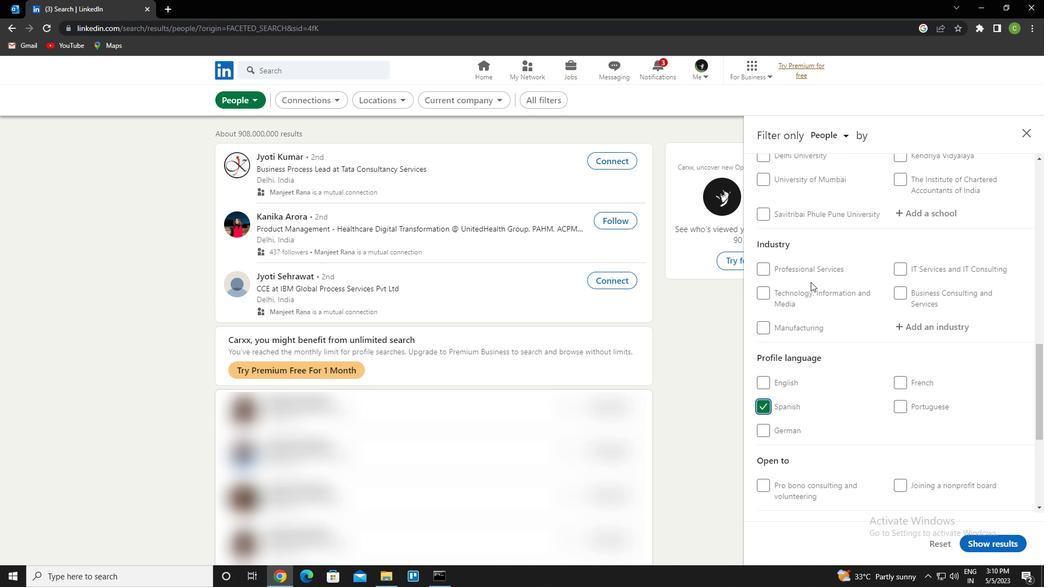 
Action: Mouse scrolled (811, 282) with delta (0, 0)
Screenshot: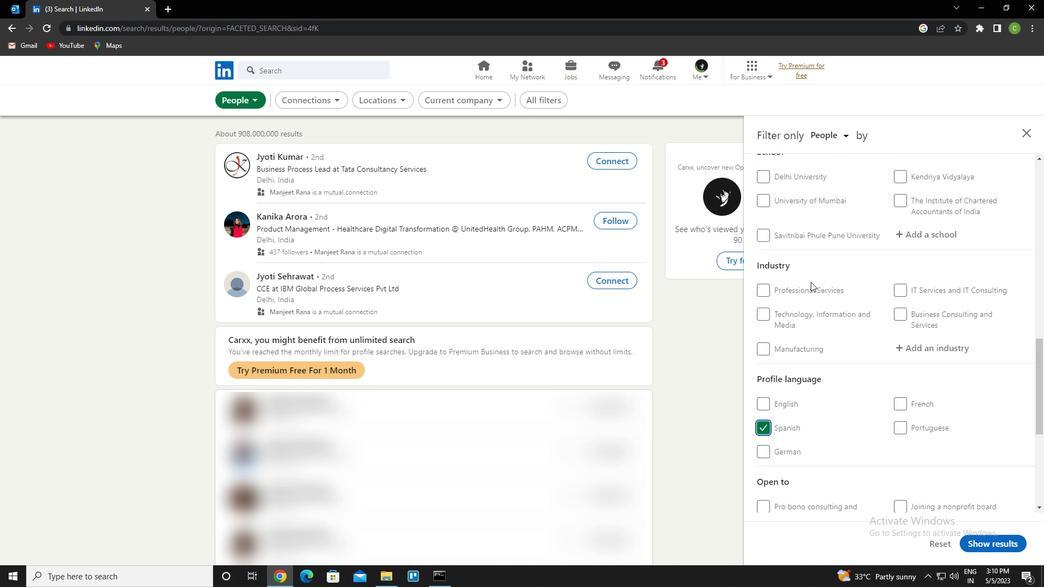 
Action: Mouse scrolled (811, 282) with delta (0, 0)
Screenshot: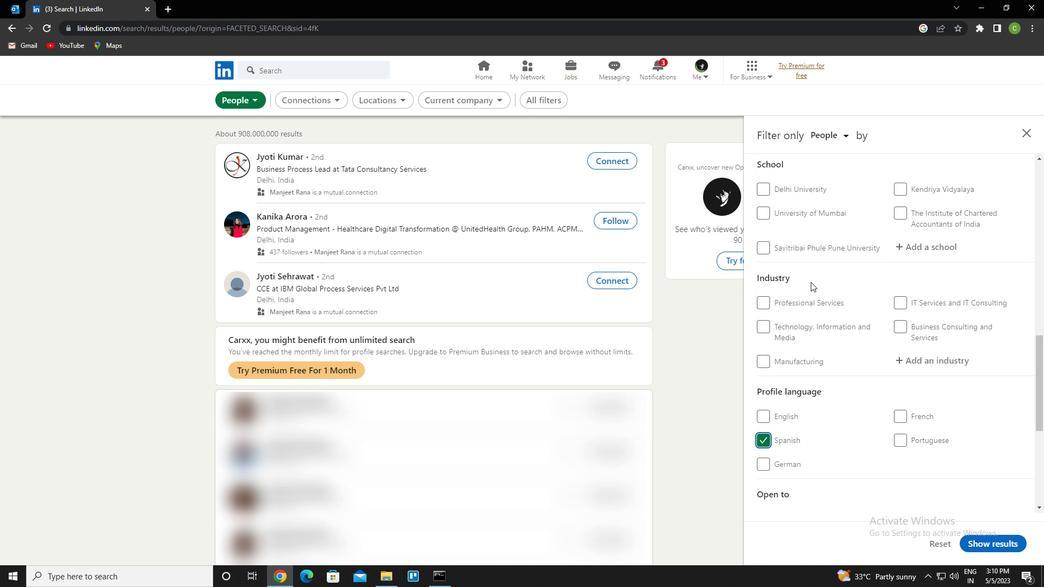 
Action: Mouse scrolled (811, 282) with delta (0, 0)
Screenshot: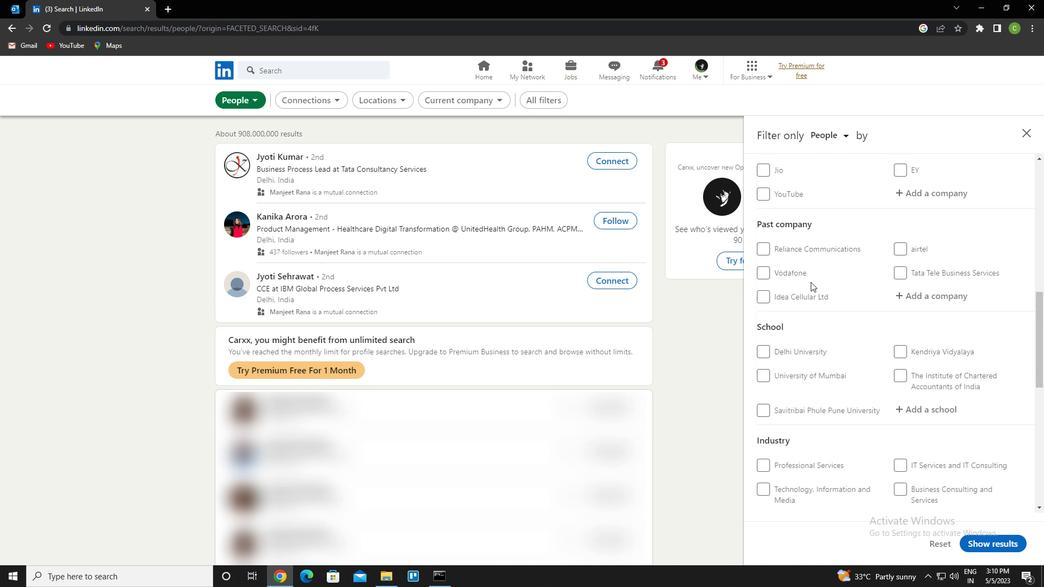 
Action: Mouse scrolled (811, 282) with delta (0, 0)
Screenshot: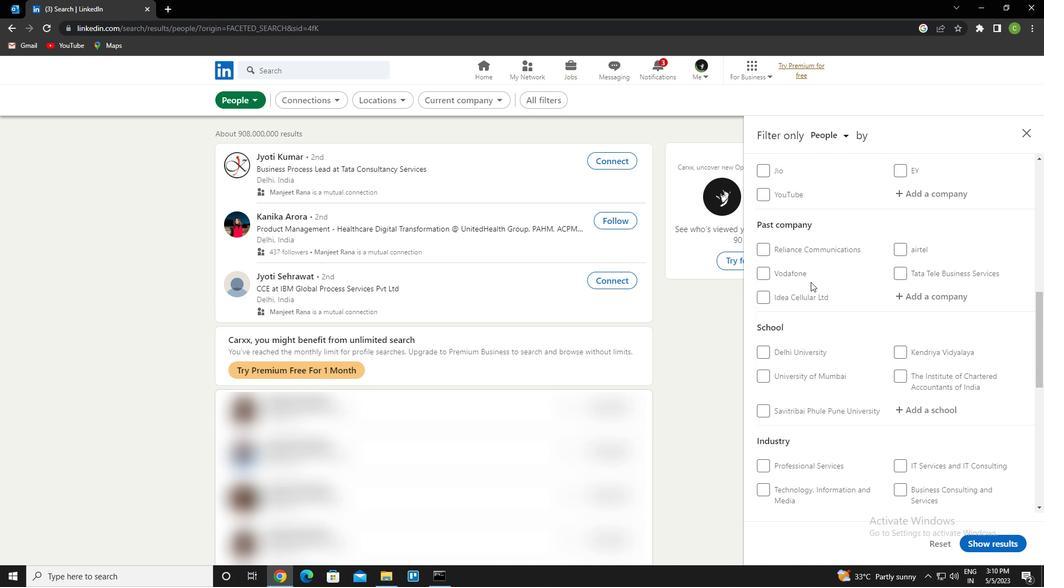 
Action: Mouse moved to (811, 282)
Screenshot: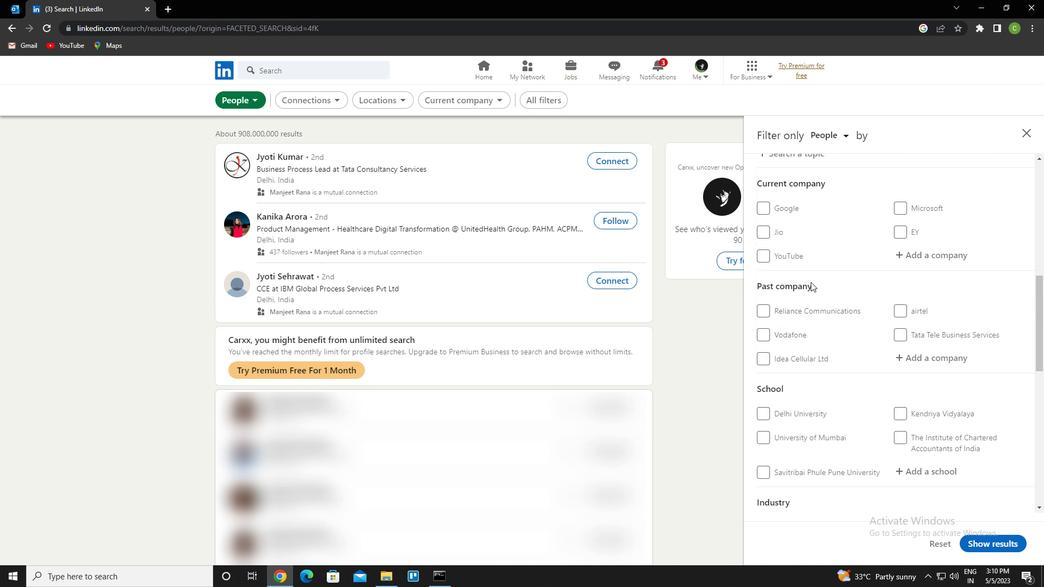 
Action: Mouse scrolled (811, 283) with delta (0, 0)
Screenshot: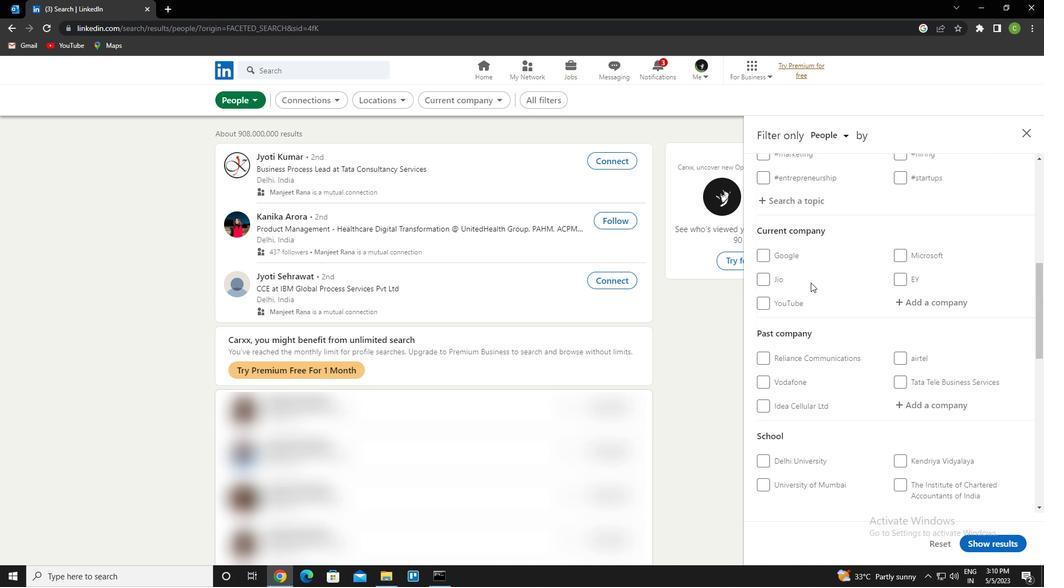 
Action: Mouse scrolled (811, 283) with delta (0, 0)
Screenshot: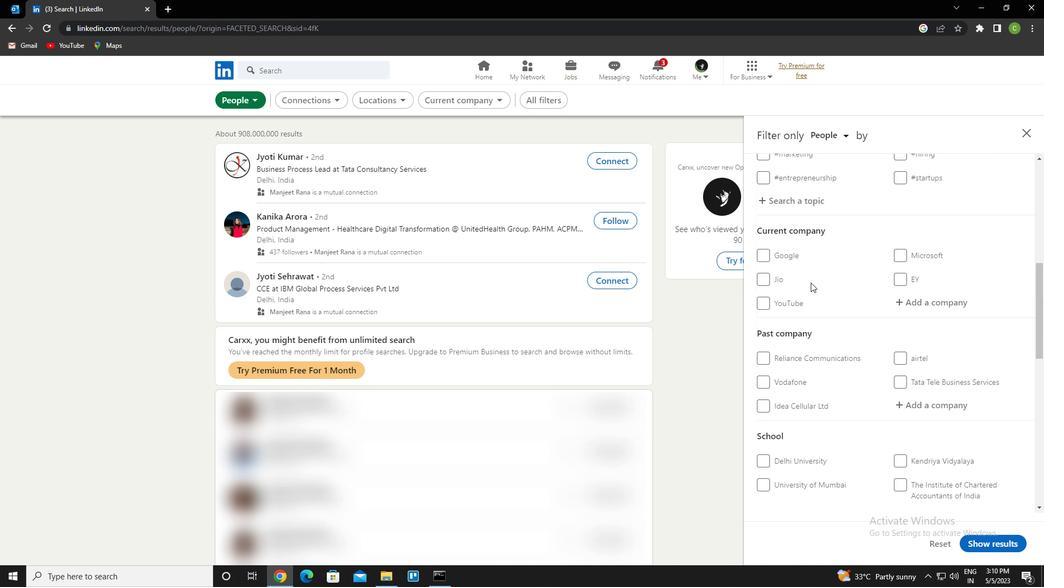 
Action: Mouse moved to (913, 418)
Screenshot: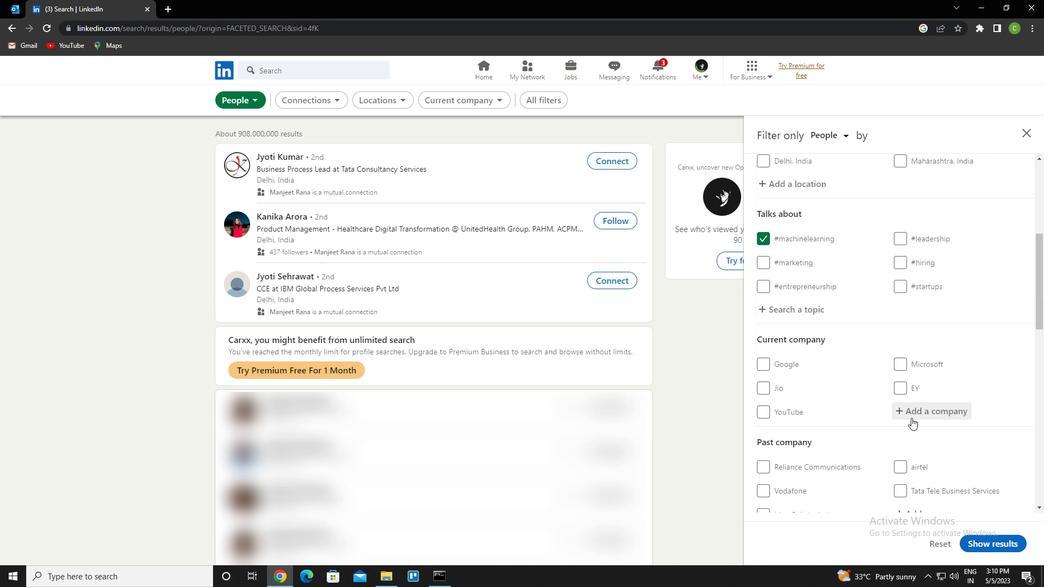 
Action: Mouse pressed left at (913, 418)
Screenshot: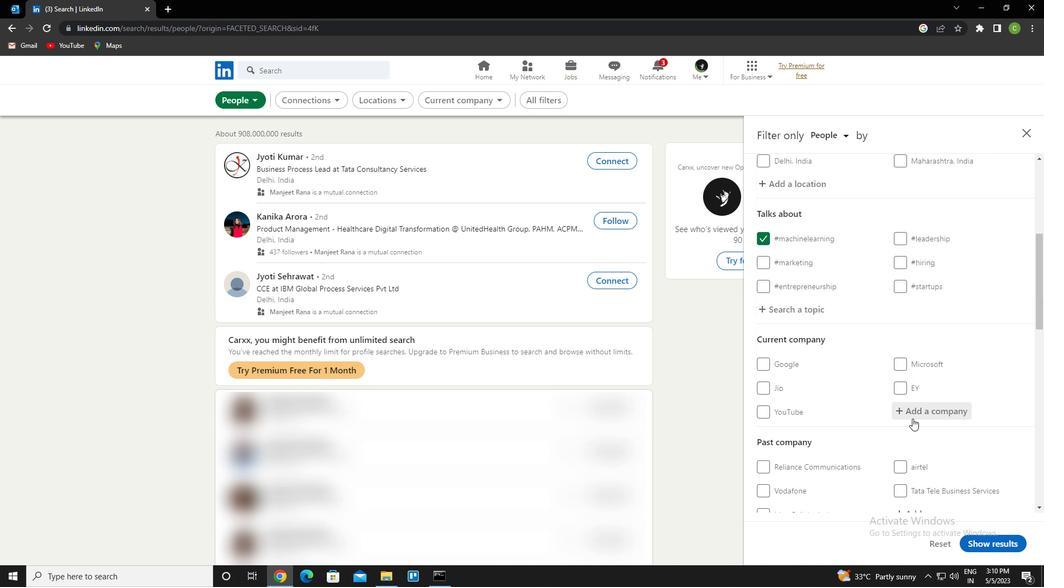 
Action: Key pressed <Key.caps_lock>dgx<Key.space>g<Key.caps_lock>roup<Key.down><Key.enter>
Screenshot: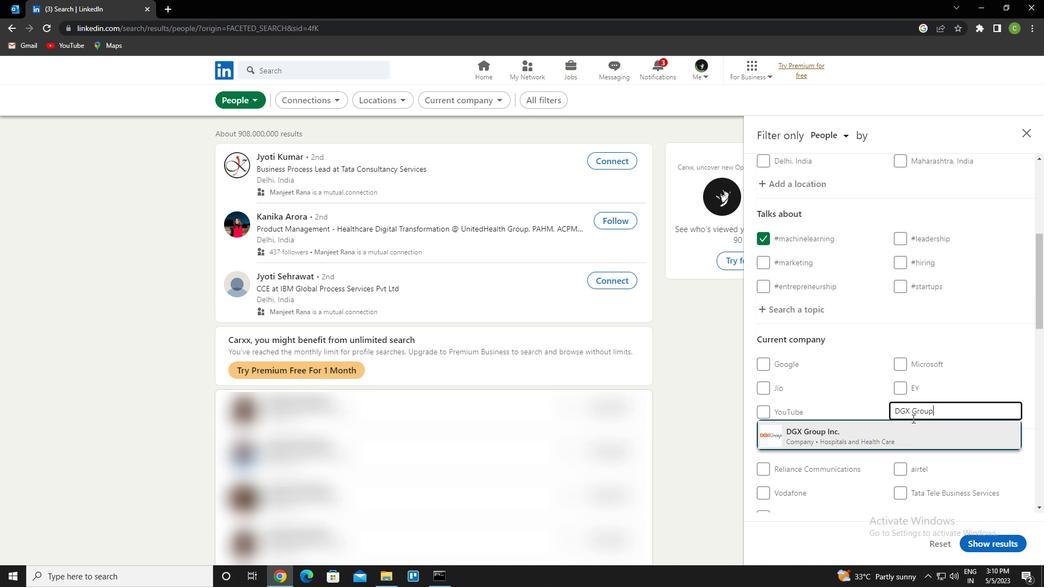 
Action: Mouse scrolled (913, 418) with delta (0, 0)
Screenshot: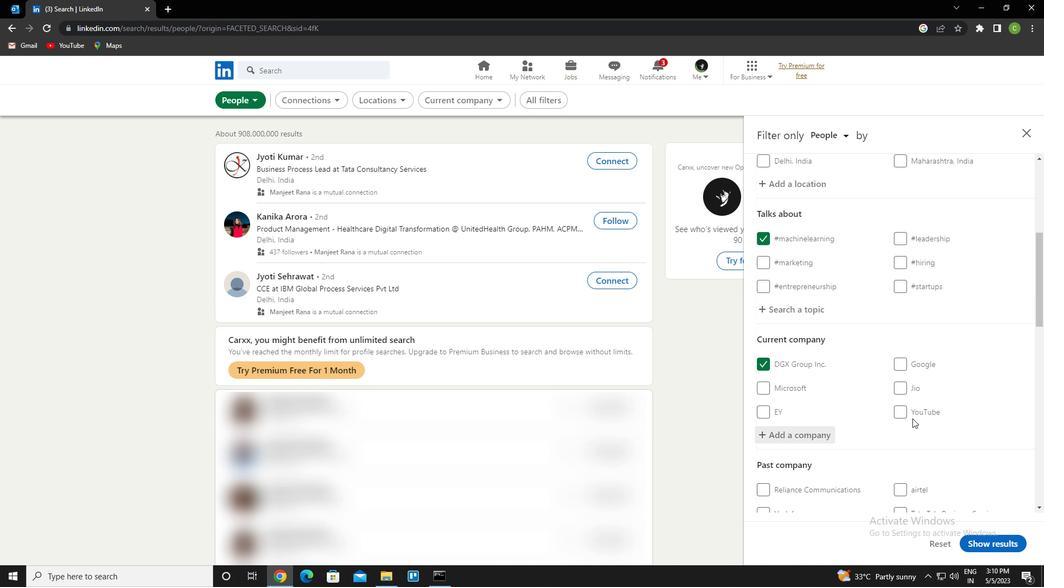 
Action: Mouse scrolled (913, 418) with delta (0, 0)
Screenshot: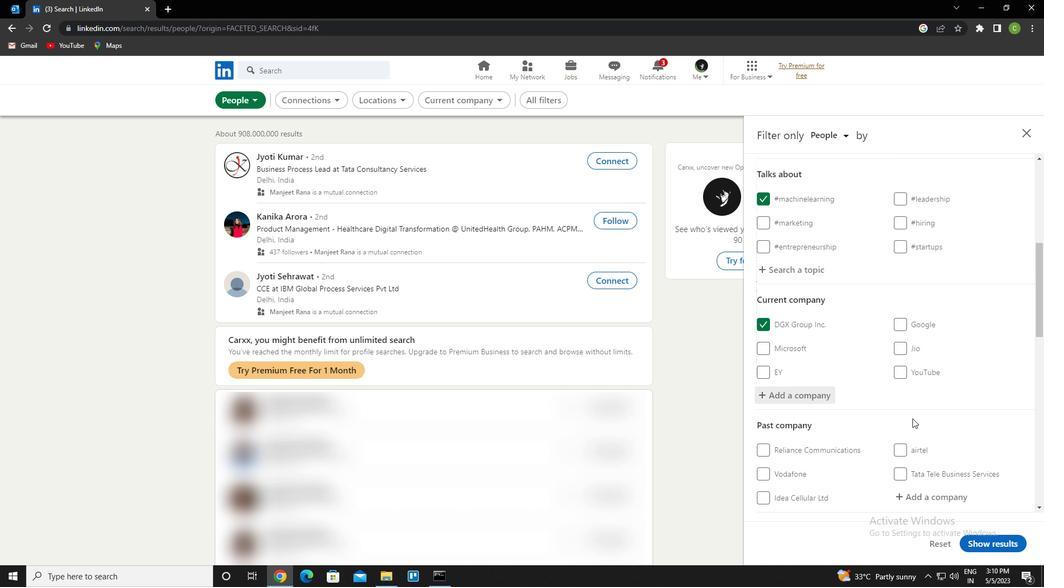 
Action: Mouse moved to (913, 423)
Screenshot: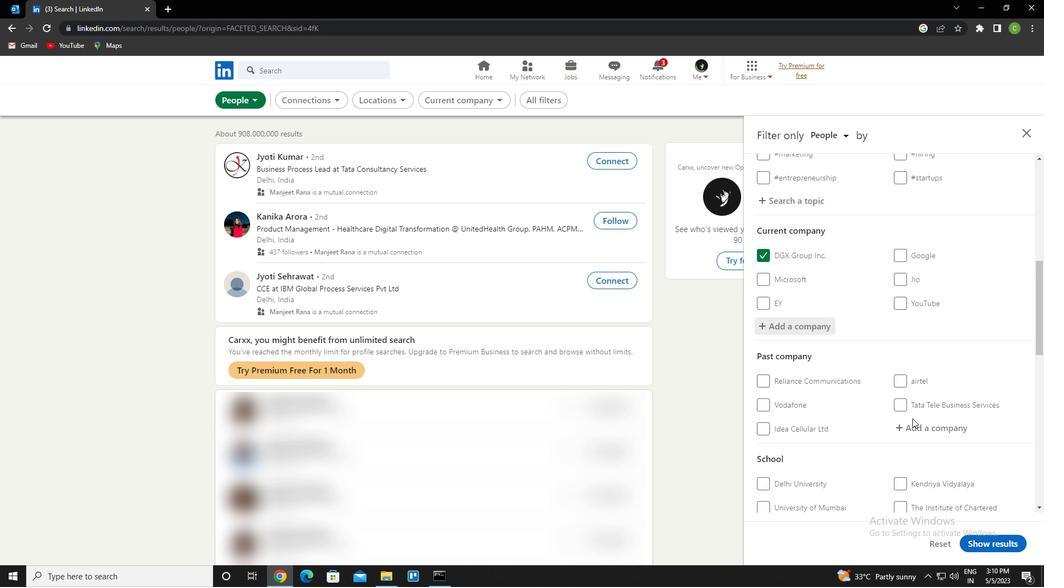 
Action: Mouse scrolled (913, 422) with delta (0, 0)
Screenshot: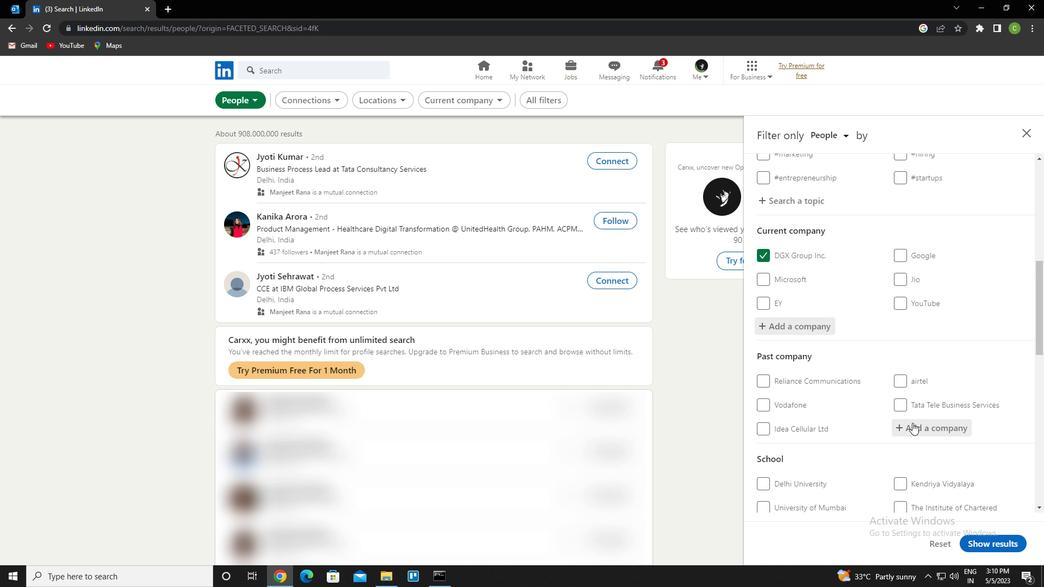 
Action: Mouse moved to (923, 418)
Screenshot: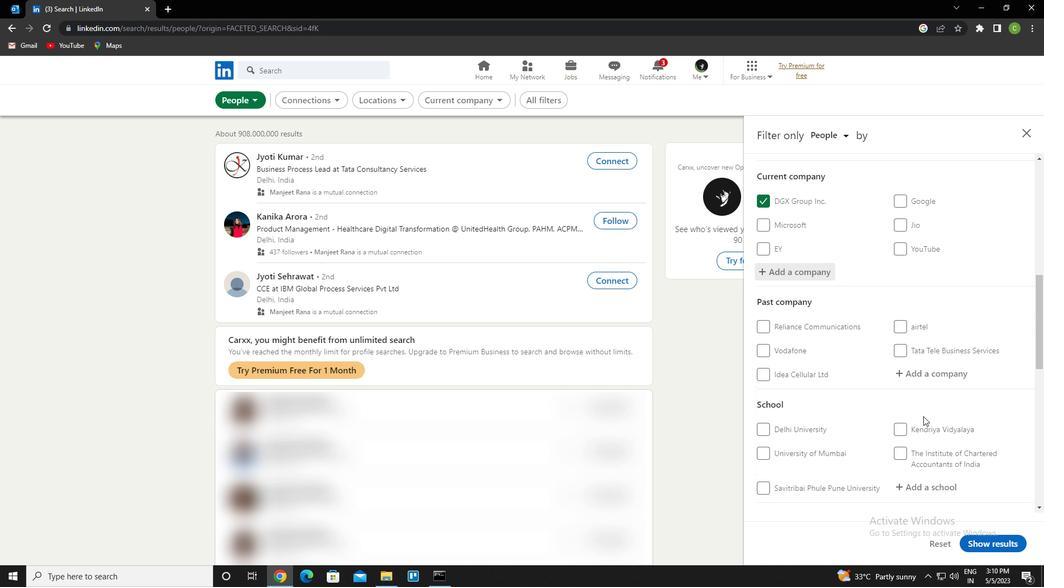 
Action: Mouse scrolled (923, 417) with delta (0, 0)
Screenshot: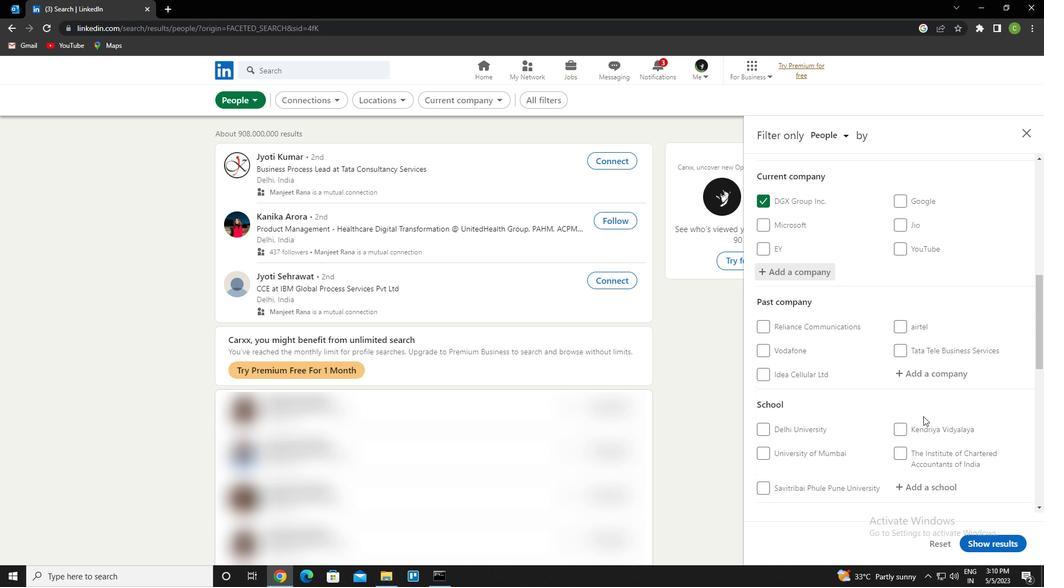 
Action: Mouse scrolled (923, 417) with delta (0, 0)
Screenshot: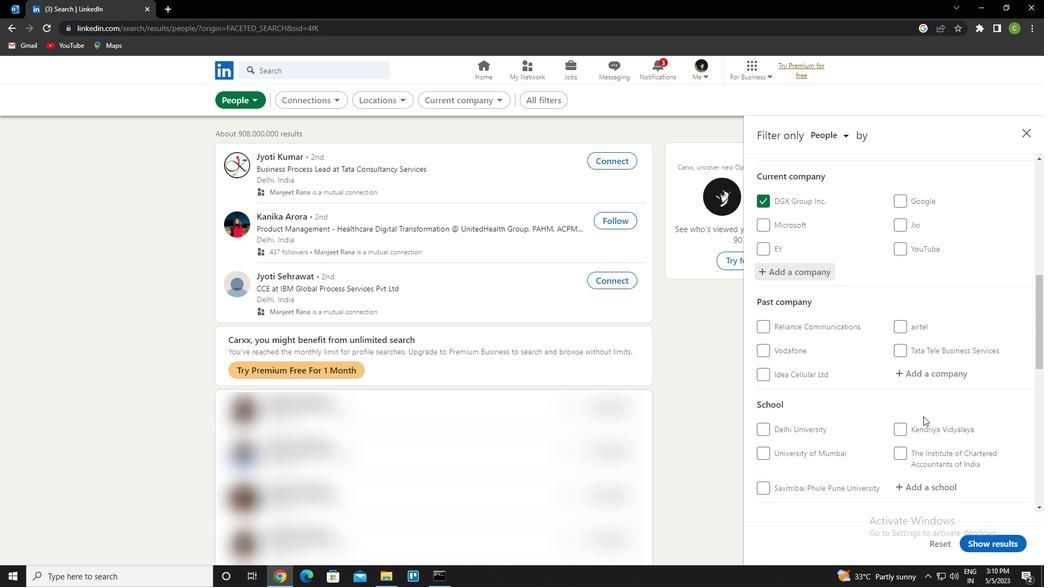 
Action: Mouse moved to (927, 383)
Screenshot: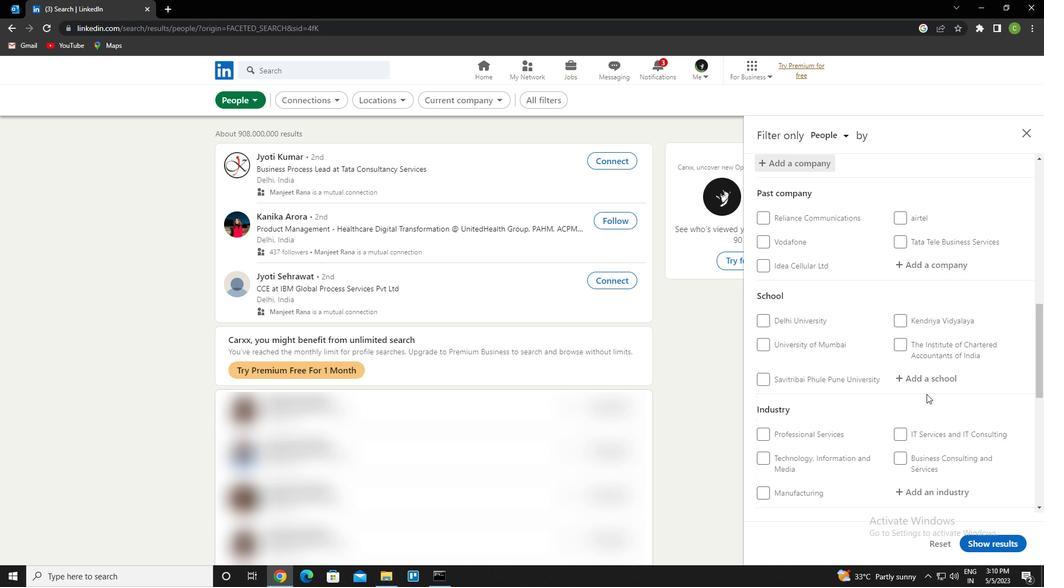 
Action: Mouse pressed left at (927, 383)
Screenshot: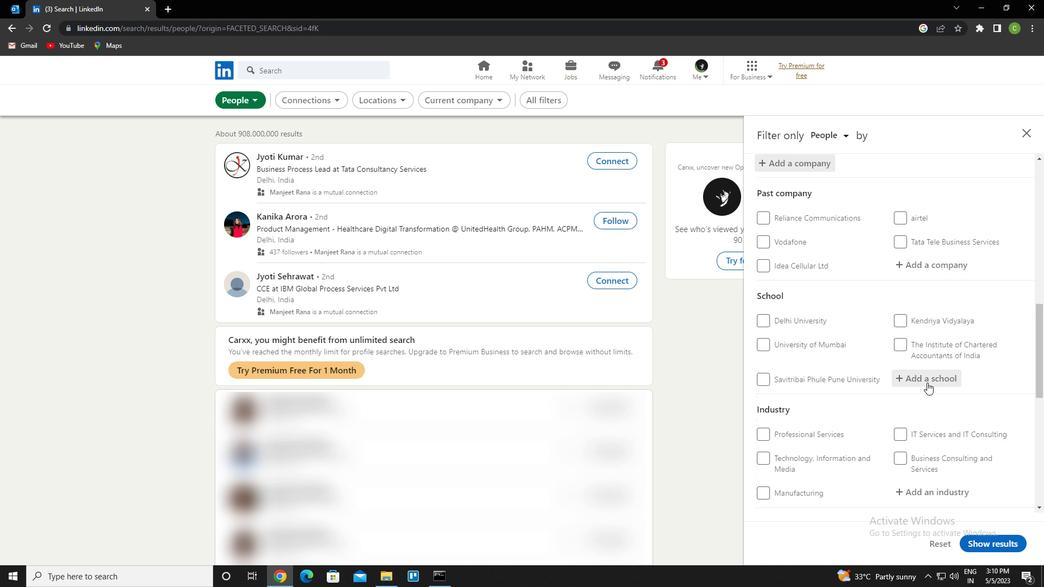 
Action: Key pressed <Key.caps_lock>g<Key.caps_lock>overb<Key.backspace>nment<Key.space>engineering<Key.space>college<Key.down><Key.enter>
Screenshot: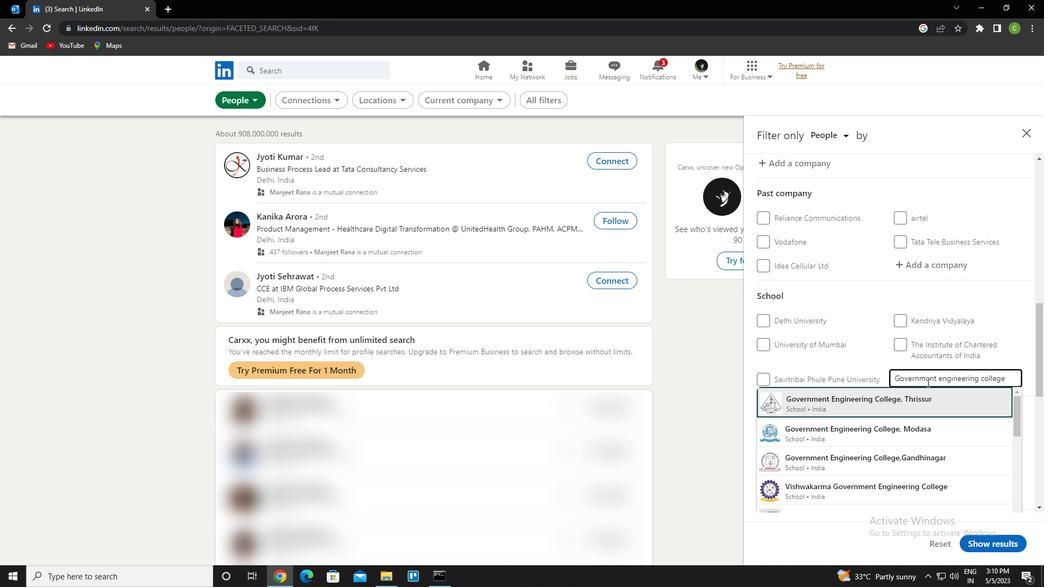 
Action: Mouse scrolled (927, 382) with delta (0, 0)
Screenshot: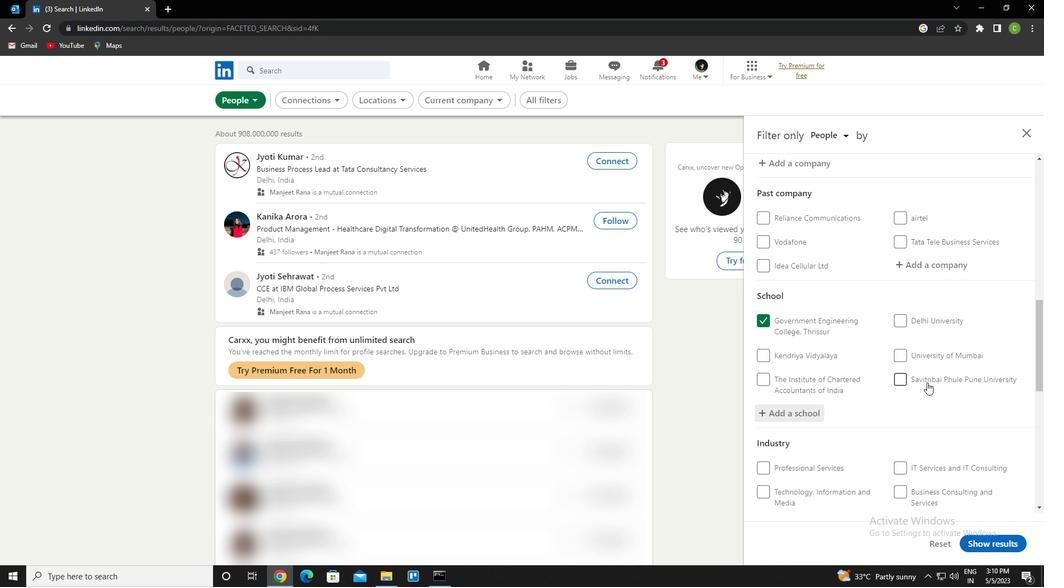 
Action: Mouse scrolled (927, 382) with delta (0, 0)
Screenshot: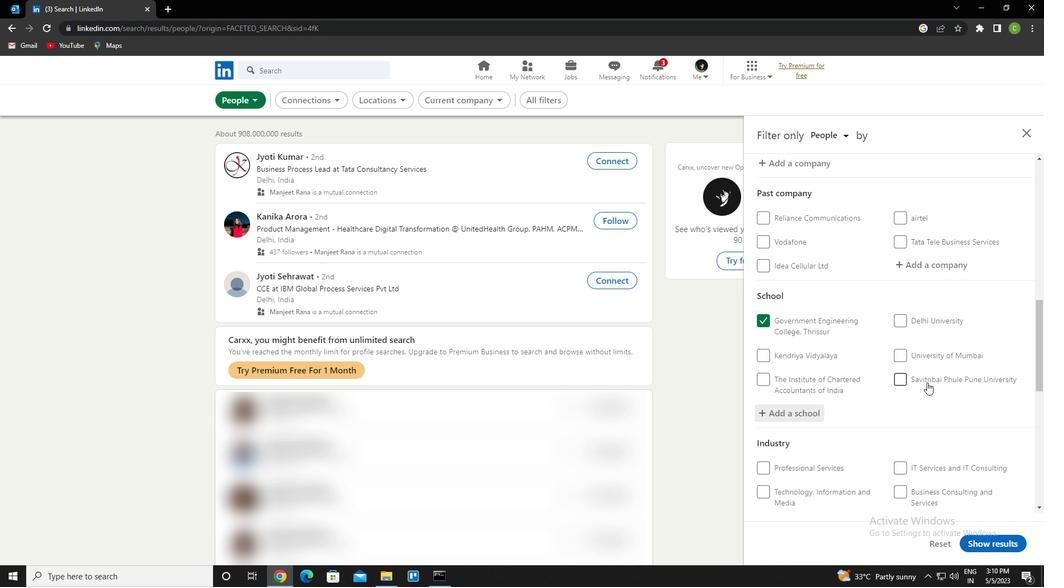 
Action: Mouse scrolled (927, 382) with delta (0, 0)
Screenshot: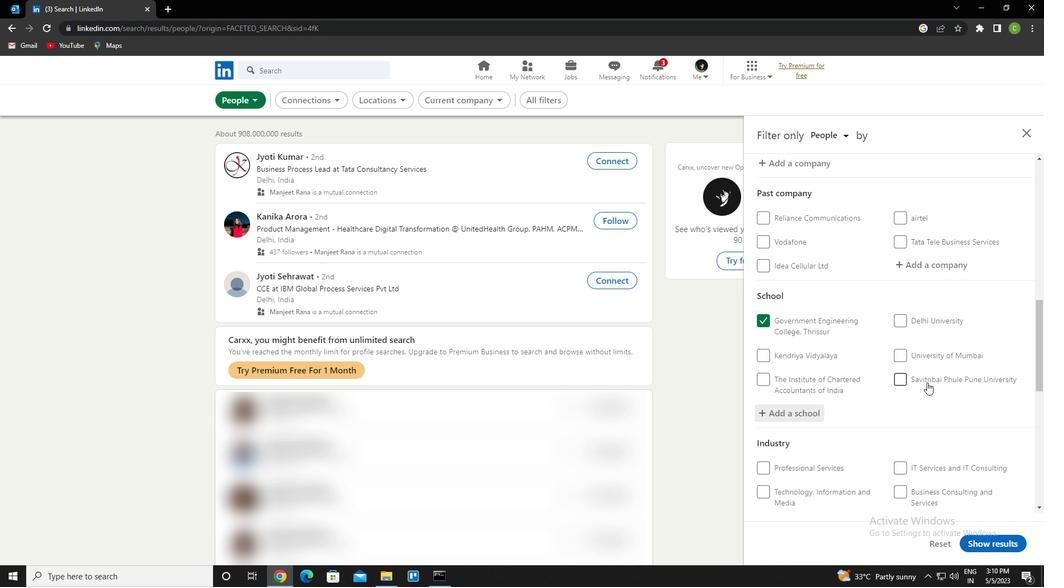 
Action: Mouse moved to (935, 361)
Screenshot: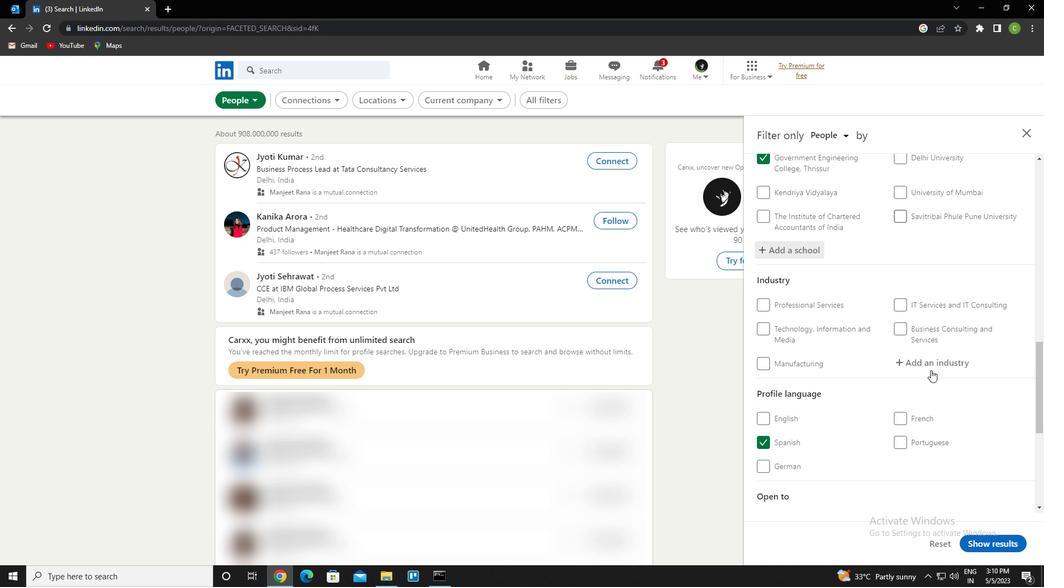 
Action: Mouse pressed left at (935, 361)
Screenshot: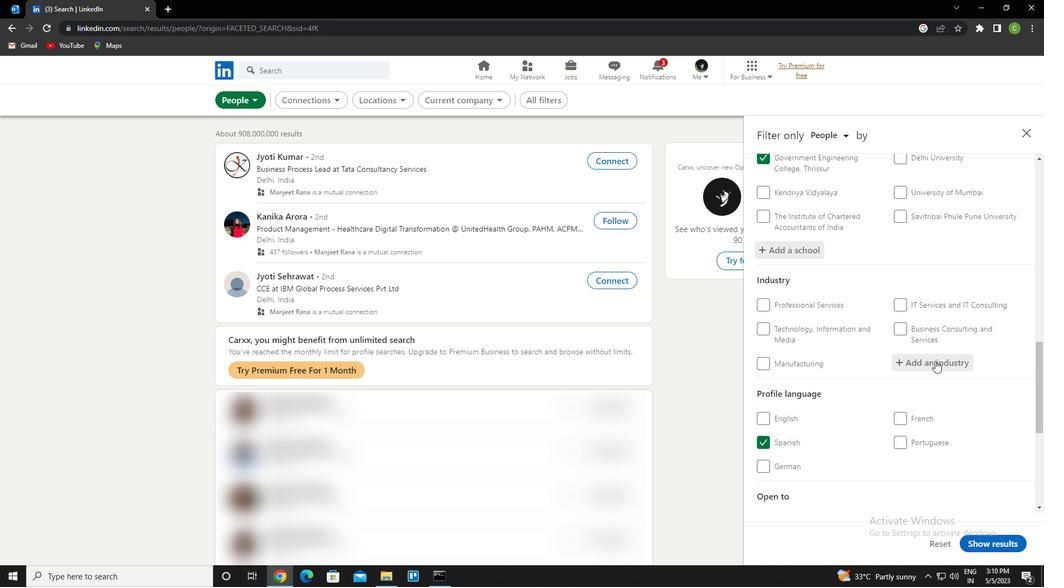 
Action: Key pressed <Key.caps_lock>e<Key.caps_lock>mergency<Key.space>and<Key.space>relief<Key.space>services<Key.down><Key.enter>
Screenshot: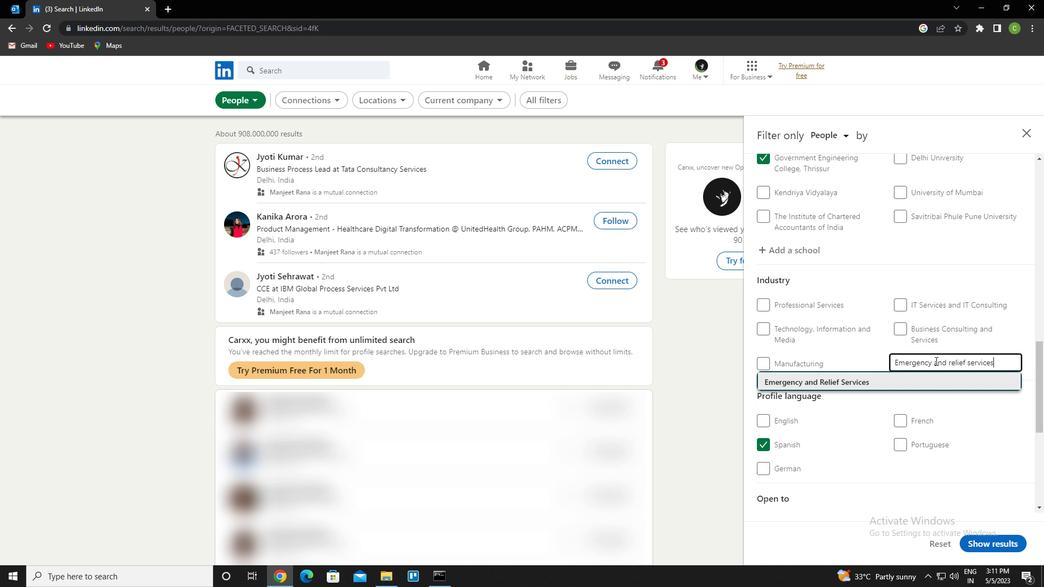 
Action: Mouse scrolled (935, 360) with delta (0, 0)
Screenshot: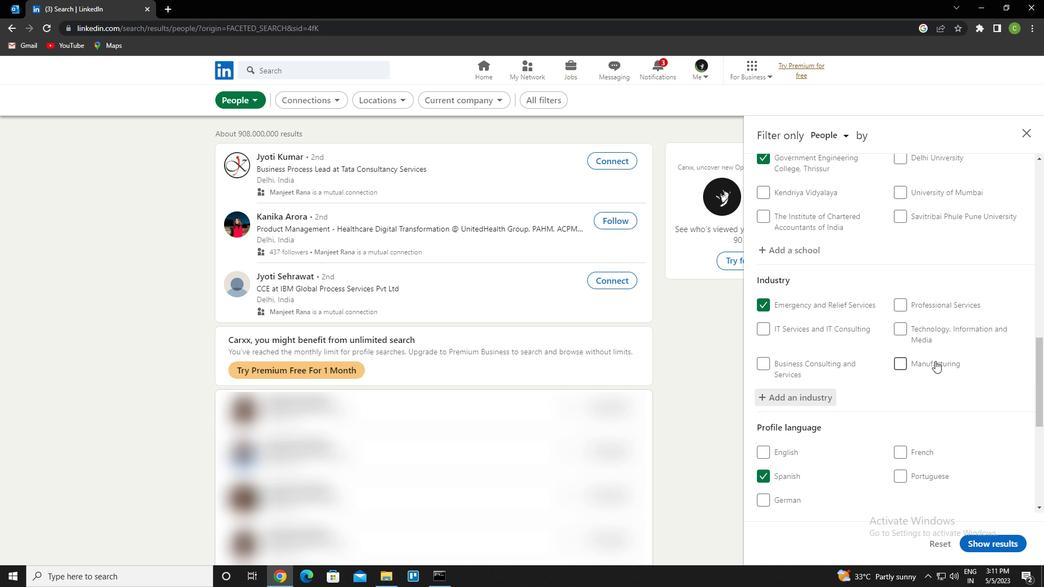 
Action: Mouse scrolled (935, 360) with delta (0, 0)
Screenshot: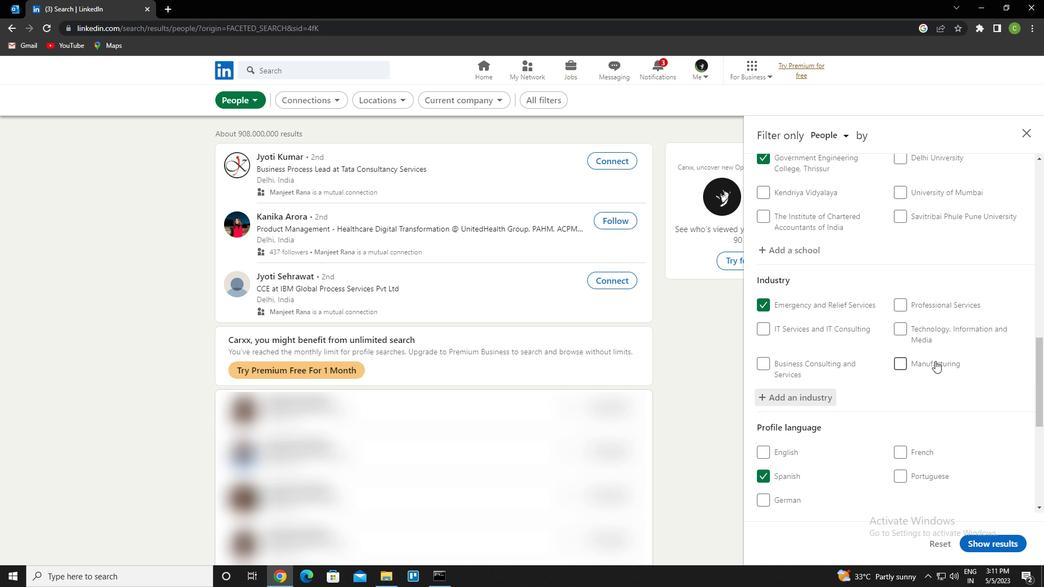 
Action: Mouse scrolled (935, 360) with delta (0, 0)
Screenshot: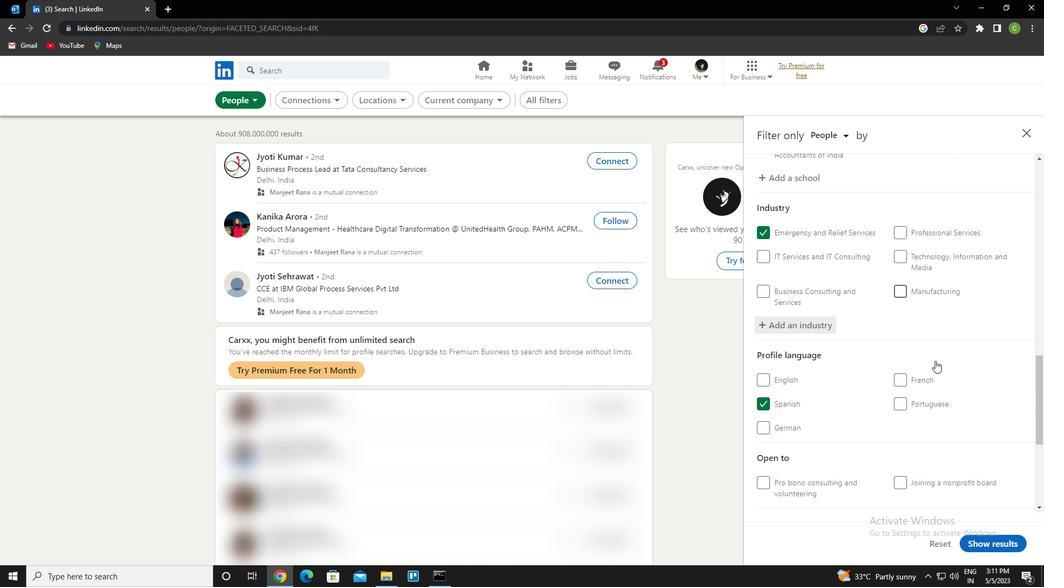 
Action: Mouse scrolled (935, 360) with delta (0, 0)
Screenshot: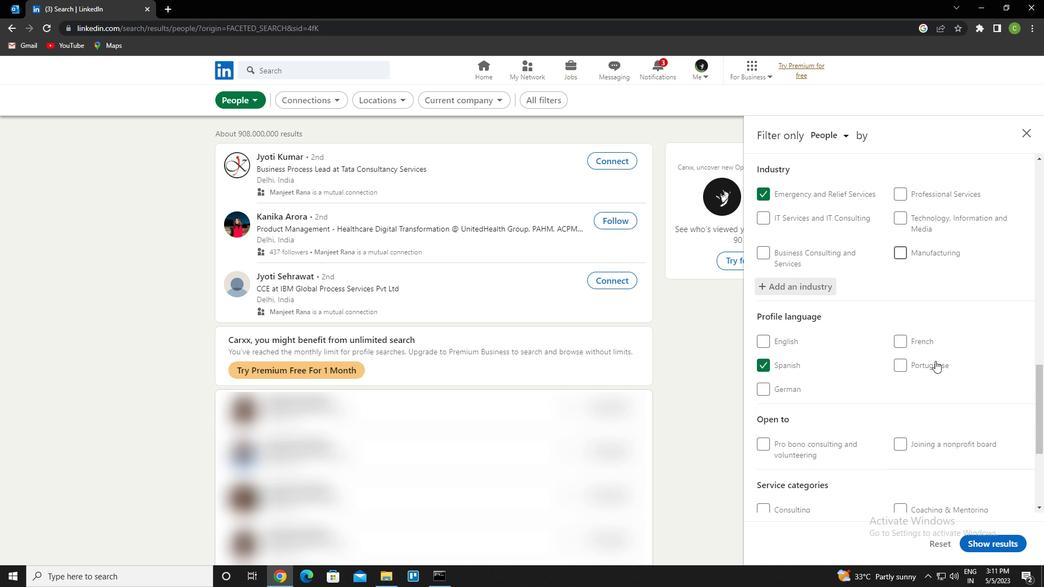 
Action: Mouse scrolled (935, 360) with delta (0, 0)
Screenshot: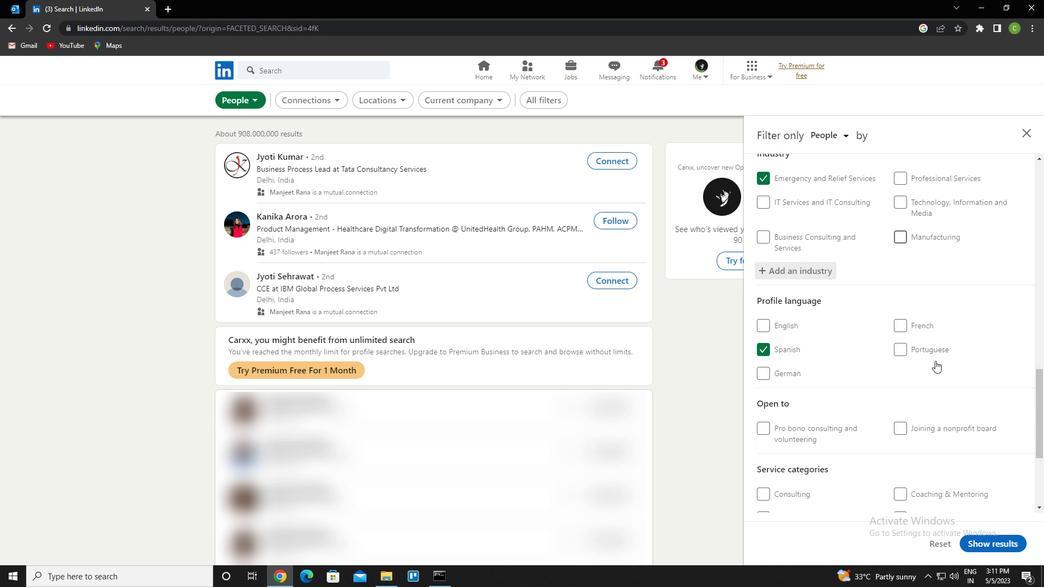 
Action: Mouse scrolled (935, 360) with delta (0, 0)
Screenshot: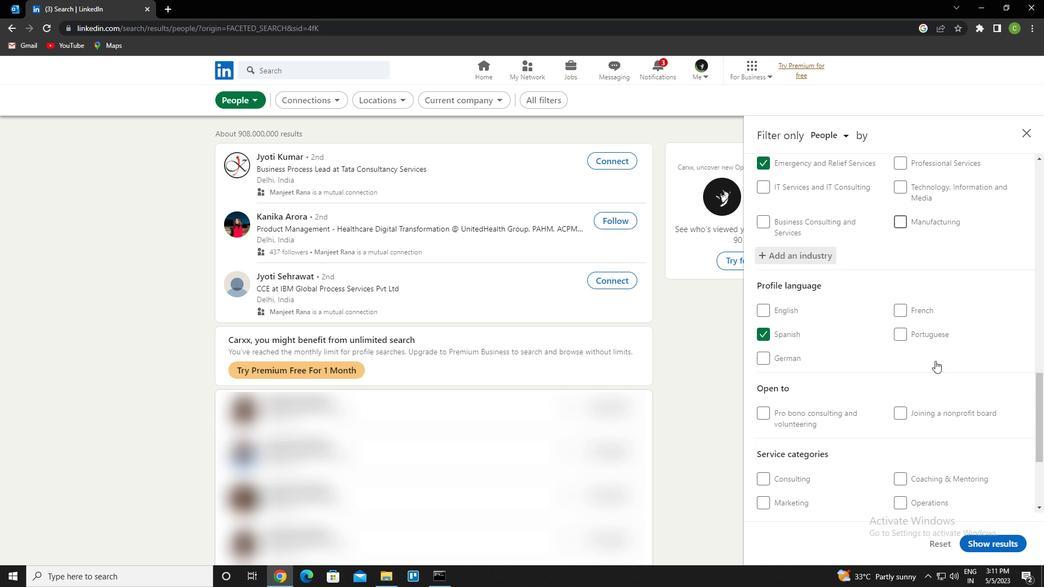 
Action: Mouse moved to (926, 364)
Screenshot: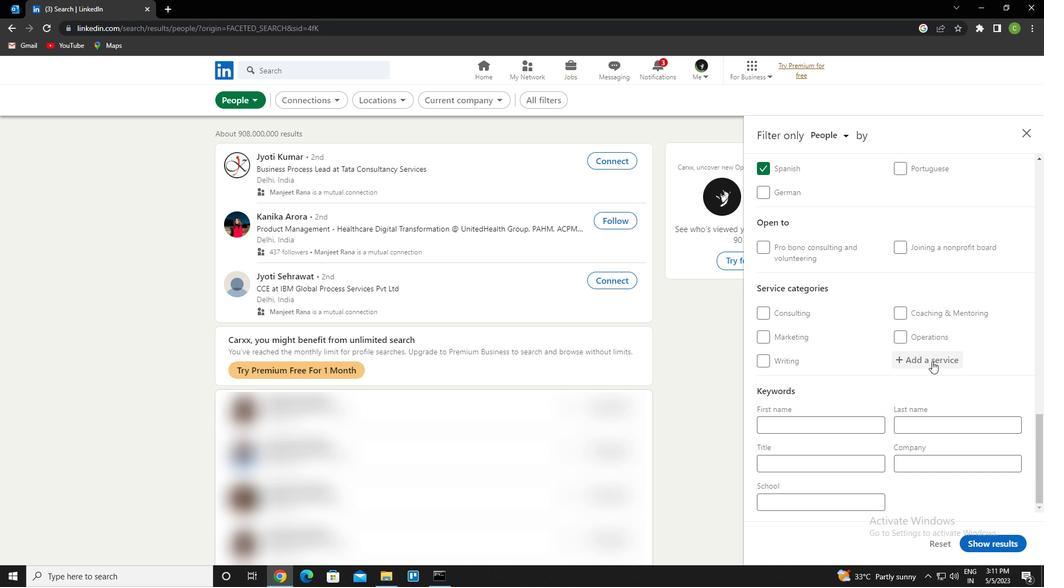 
Action: Mouse pressed left at (926, 364)
Screenshot: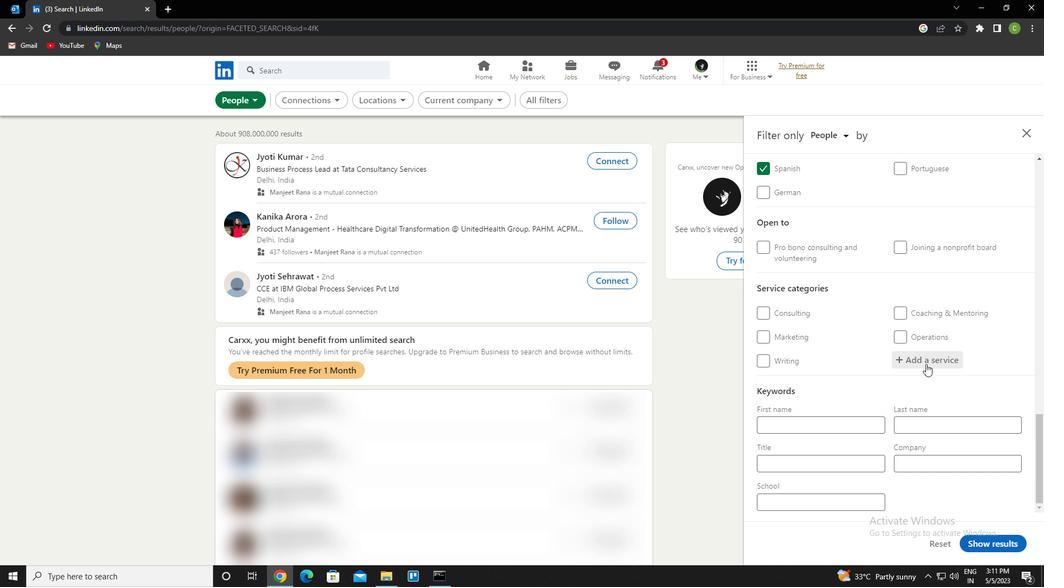 
Action: Key pressed <Key.caps_lock>c<Key.caps_lock>p<Key.backspace>opywriting<Key.down><Key.enter>
Screenshot: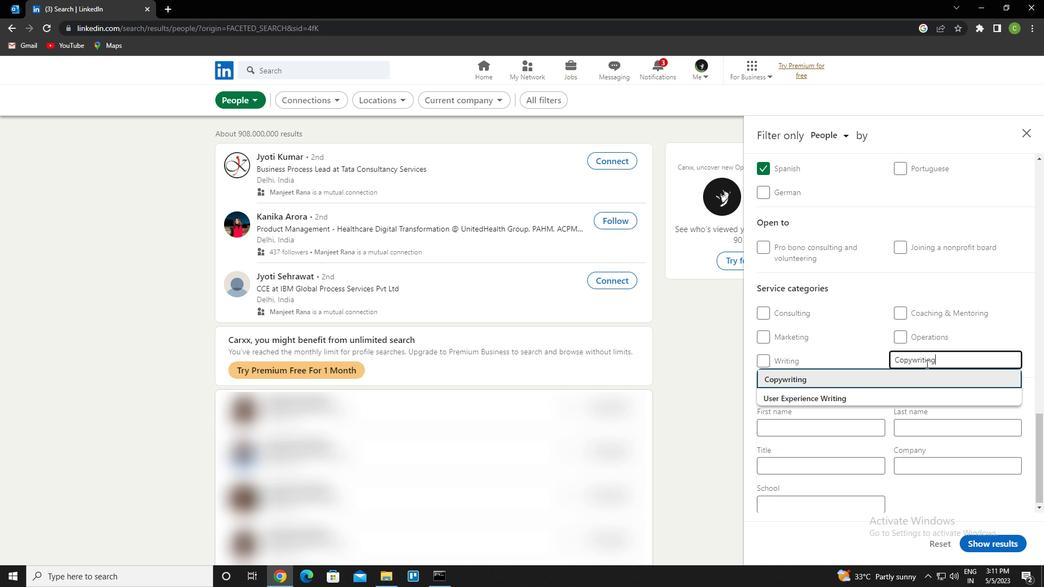 
Action: Mouse scrolled (926, 364) with delta (0, 0)
Screenshot: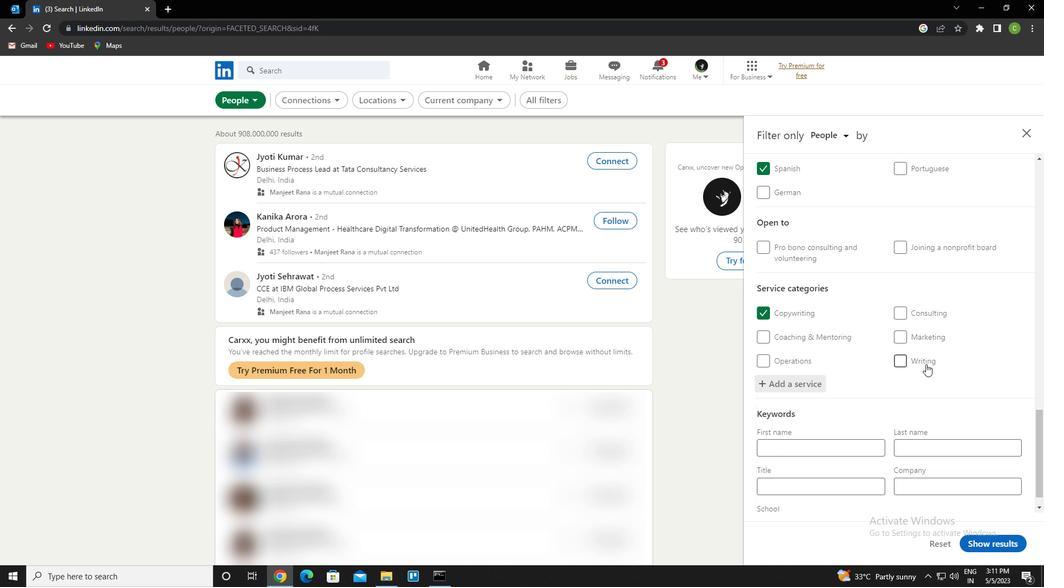 
Action: Mouse moved to (925, 364)
Screenshot: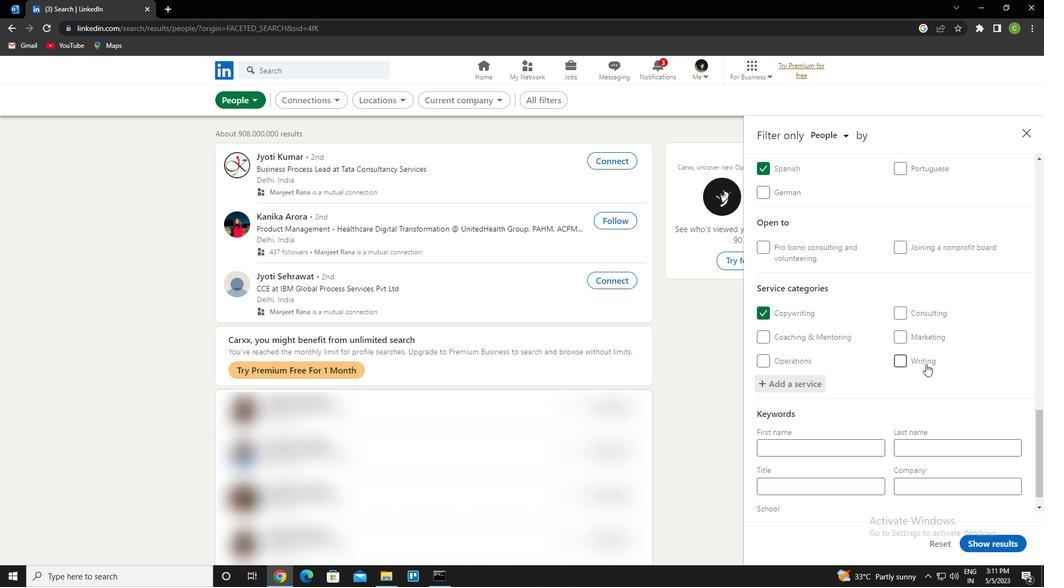 
Action: Mouse scrolled (925, 364) with delta (0, 0)
Screenshot: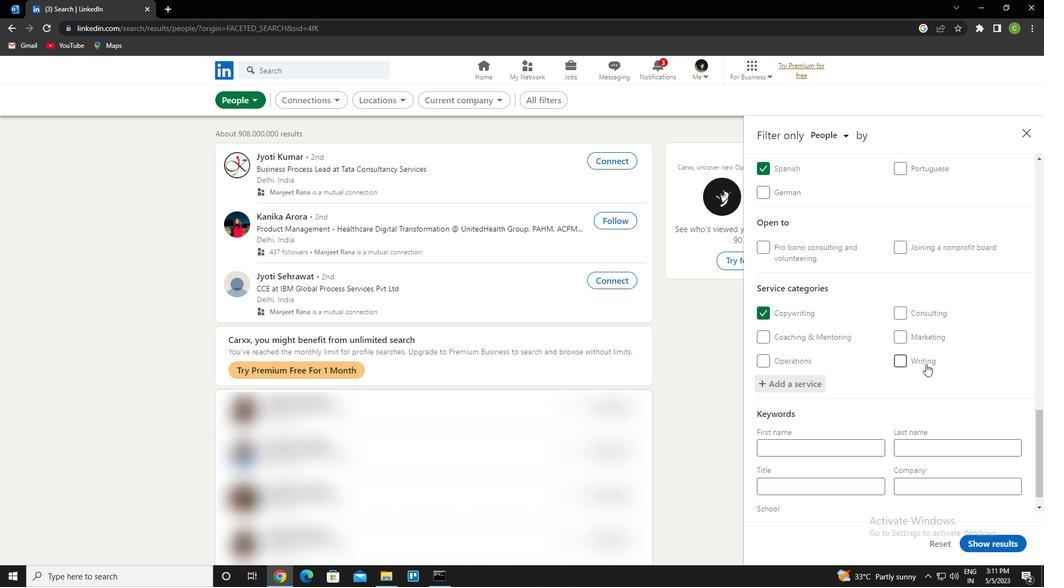 
Action: Mouse moved to (924, 365)
Screenshot: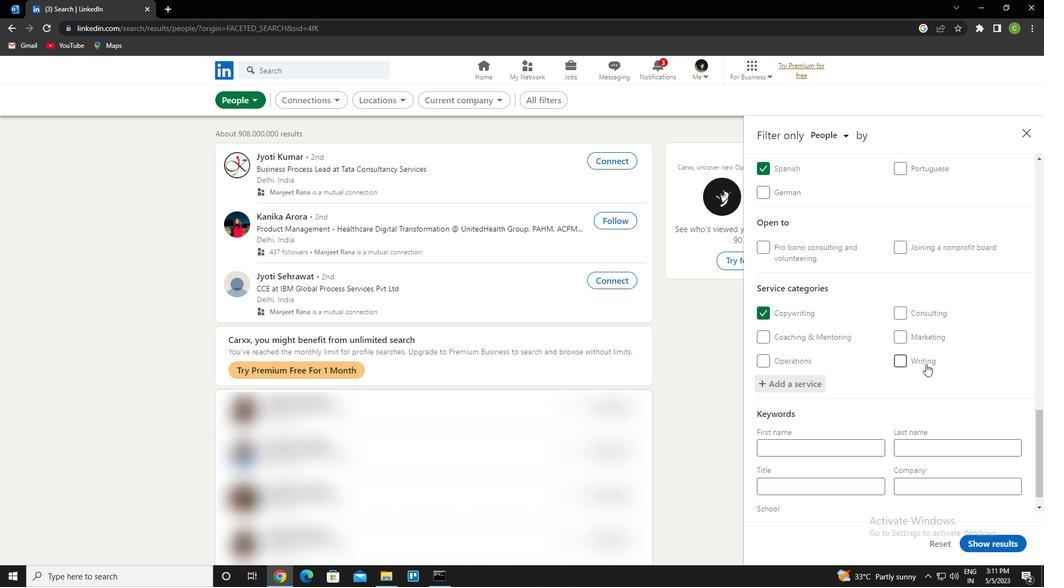 
Action: Mouse scrolled (924, 364) with delta (0, 0)
Screenshot: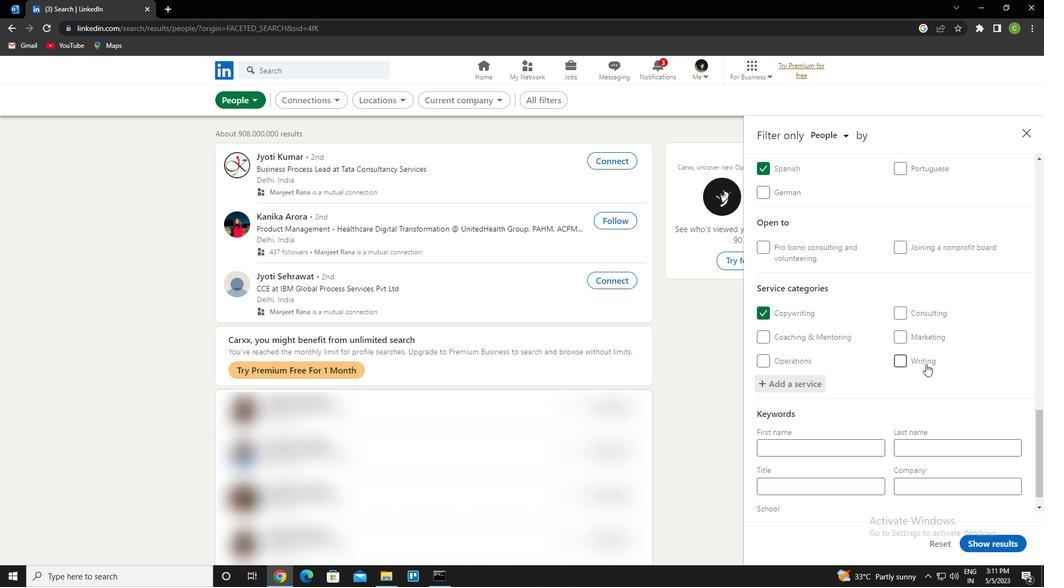 
Action: Mouse moved to (924, 365)
Screenshot: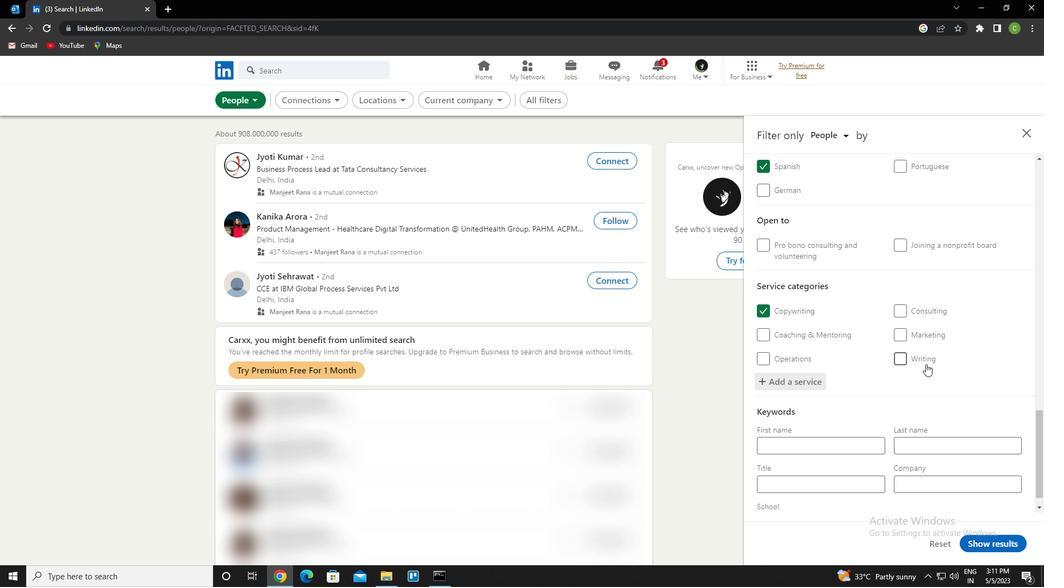 
Action: Mouse scrolled (924, 364) with delta (0, 0)
Screenshot: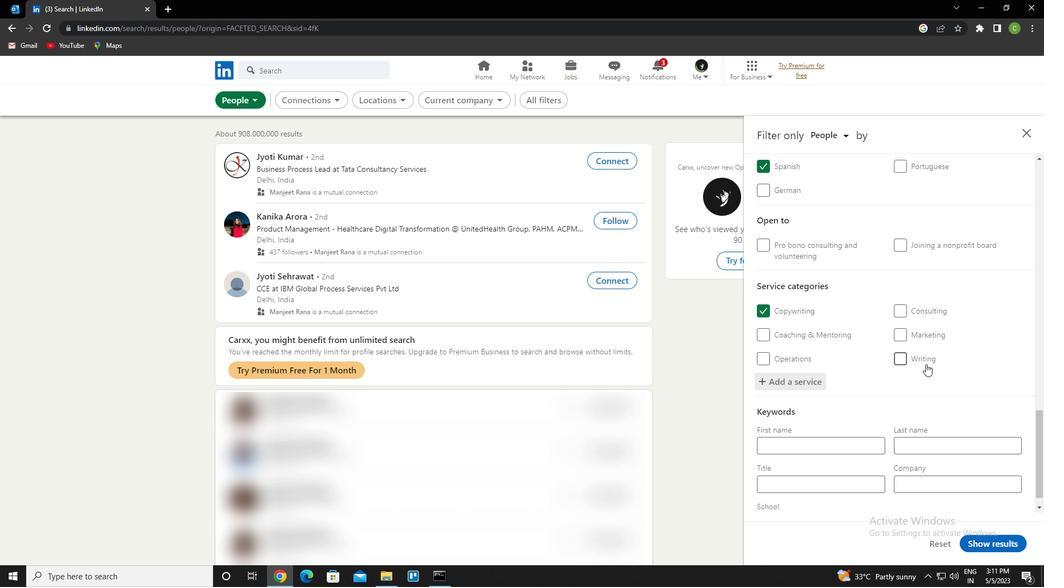 
Action: Mouse moved to (922, 367)
Screenshot: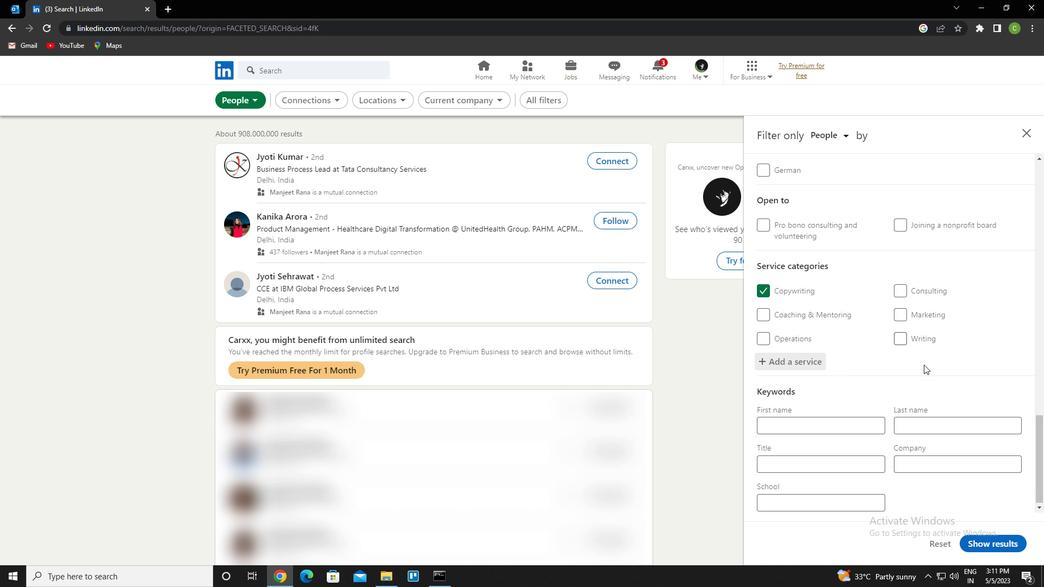 
Action: Mouse scrolled (922, 366) with delta (0, 0)
Screenshot: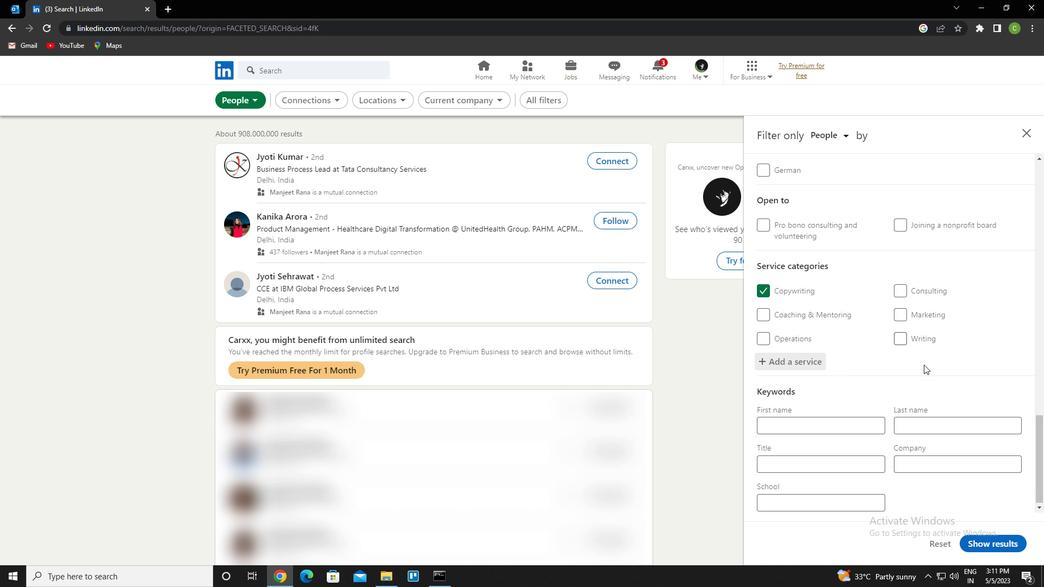
Action: Mouse moved to (797, 465)
Screenshot: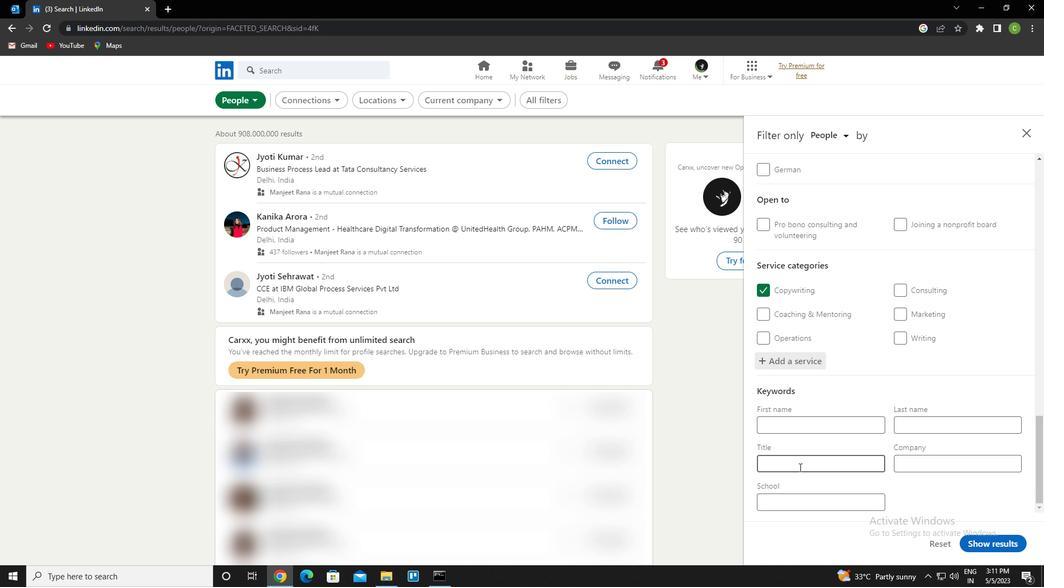 
Action: Mouse pressed left at (797, 465)
Screenshot: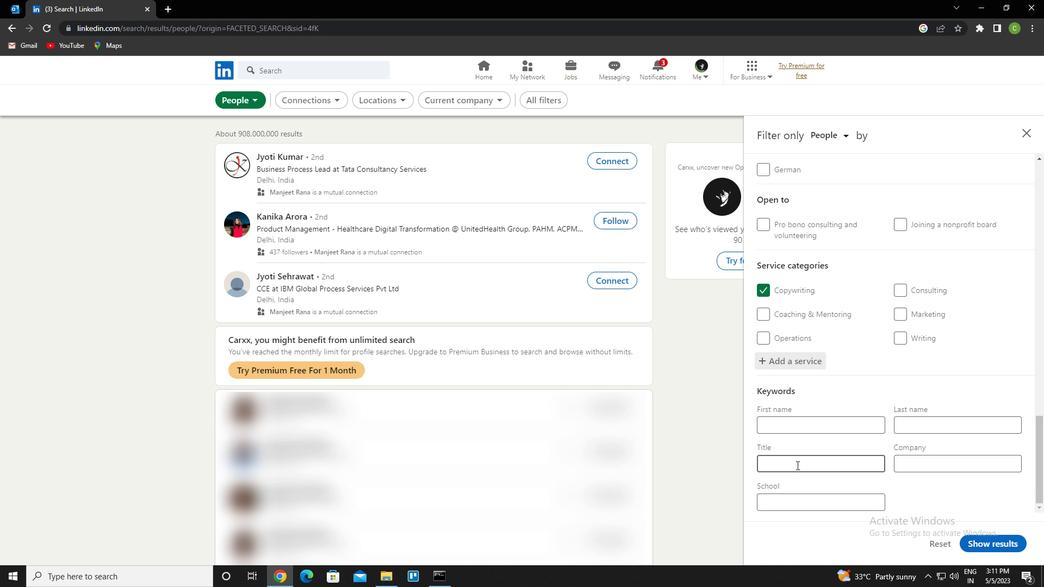 
Action: Key pressed <Key.caps_lock>d<Key.caps_lock>ispatcher<Key.space>for<Key.space><Key.caps_lock>t<Key.caps_lock>rucks<Key.space>or<Key.space><Key.caps_lock>t<Key.caps_lock>axis
Screenshot: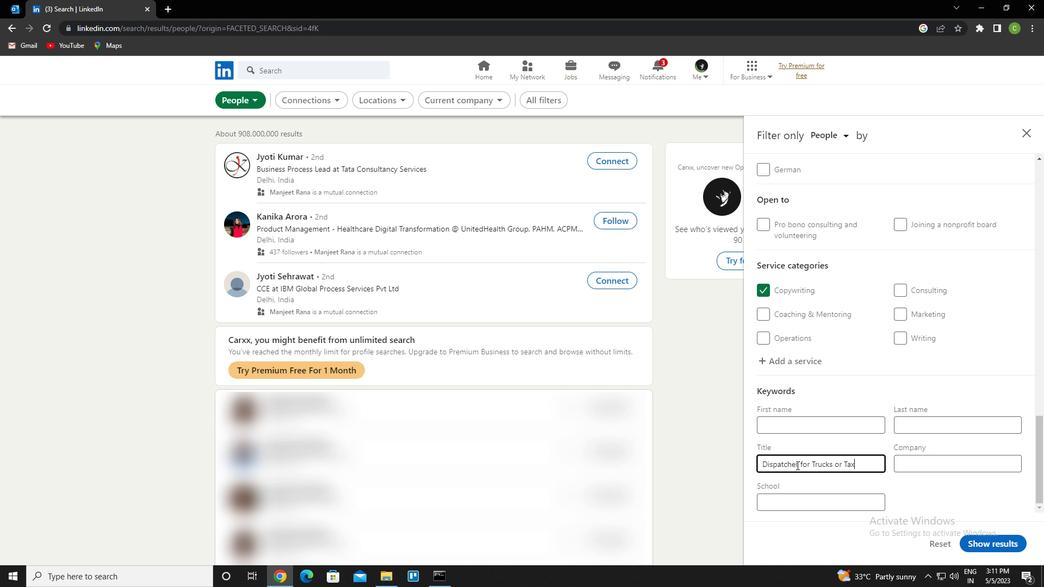 
Action: Mouse moved to (1002, 546)
Screenshot: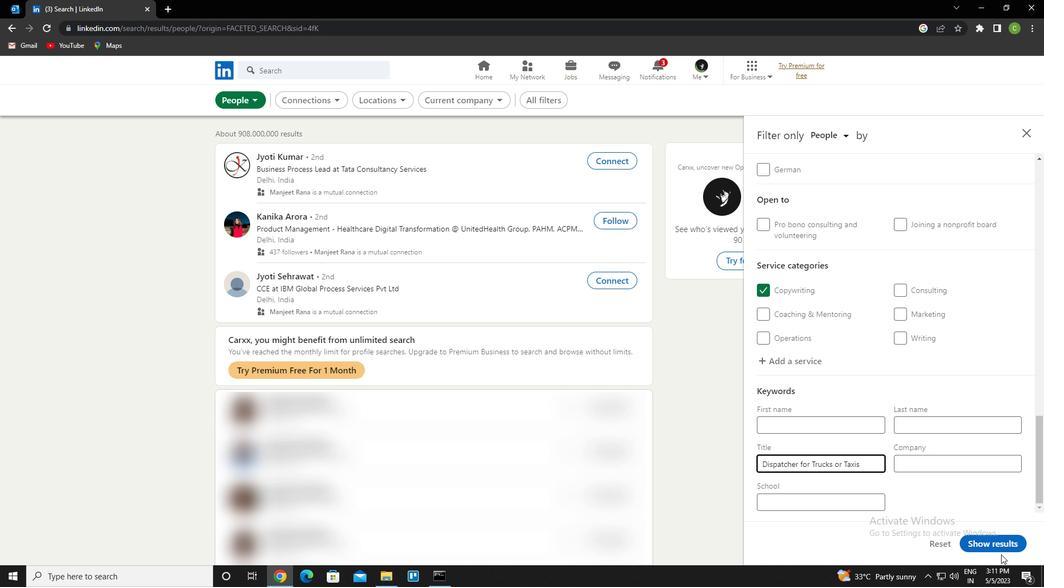 
Action: Mouse pressed left at (1002, 546)
Screenshot: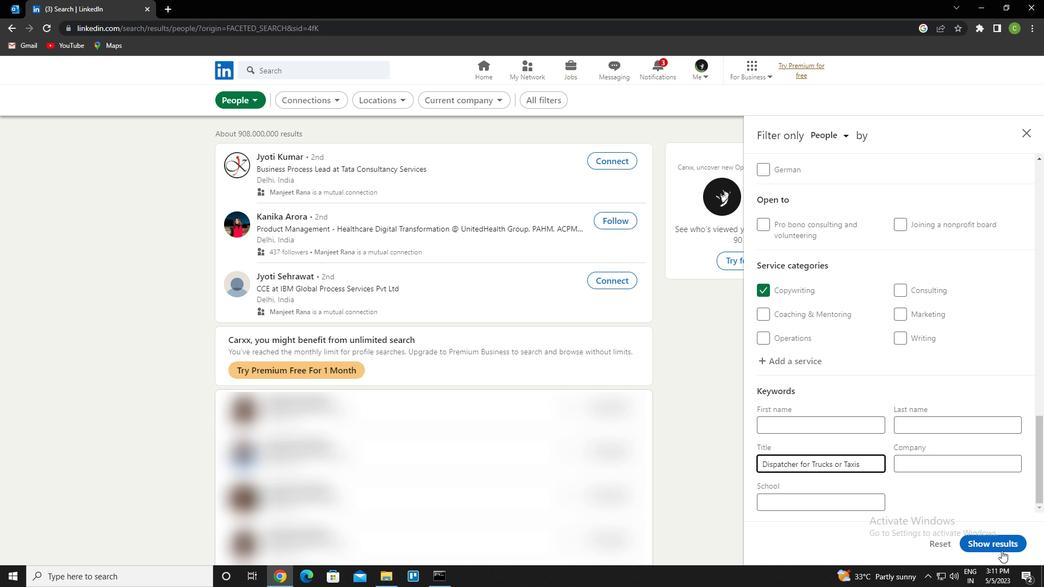
Action: Mouse moved to (454, 525)
Screenshot: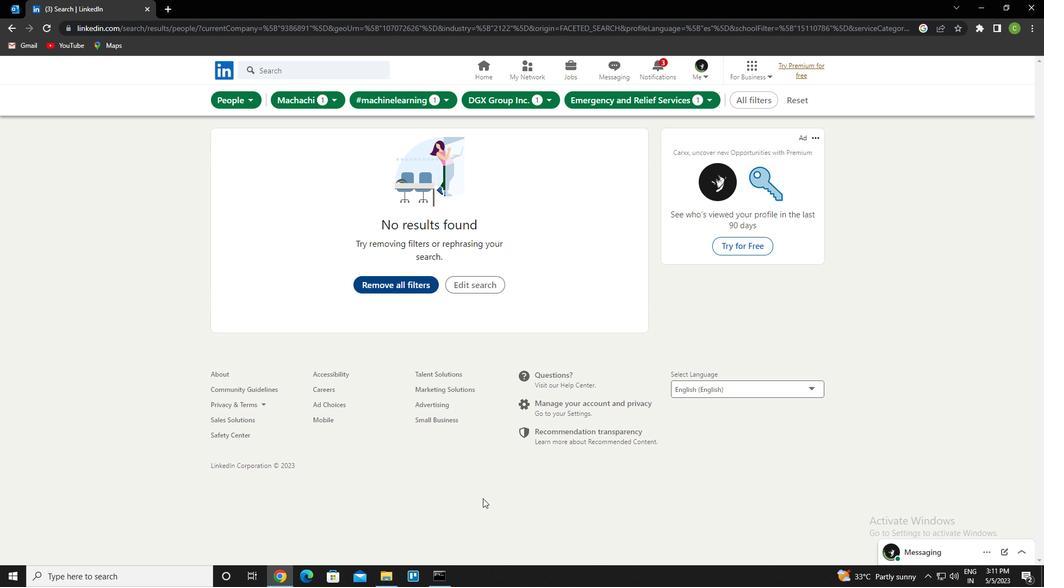 
